 Task: In the Company benteler.com, Create email and send with subject: 'Welcome to a New Paradigm: Introducing Our Visionary Solution', and with mail content 'Good Evening._x000D_
Elevate your business to new heights. Our innovative solution is tailored to meet the unique needs of your industry, delivering exceptional results._x000D_
Thanks & Regards', attach the document: Terms_and_conditions.doc and insert image: visitingcard.jpg. Below Thanks & Regards, write Flickr and insert the URL: www.flickr.com. Mark checkbox to create task to follow up : In 2 weeks.  Enter or choose an email address of recipient's from company's contact and send.. Logged in from softage.5@softage.net
Action: Mouse moved to (85, 52)
Screenshot: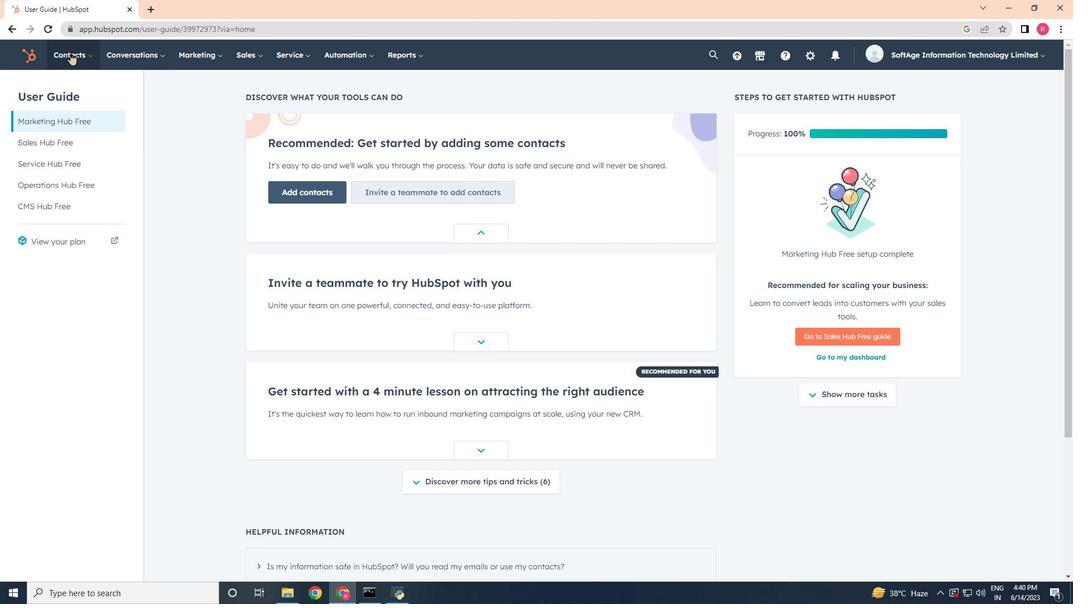 
Action: Mouse pressed left at (85, 52)
Screenshot: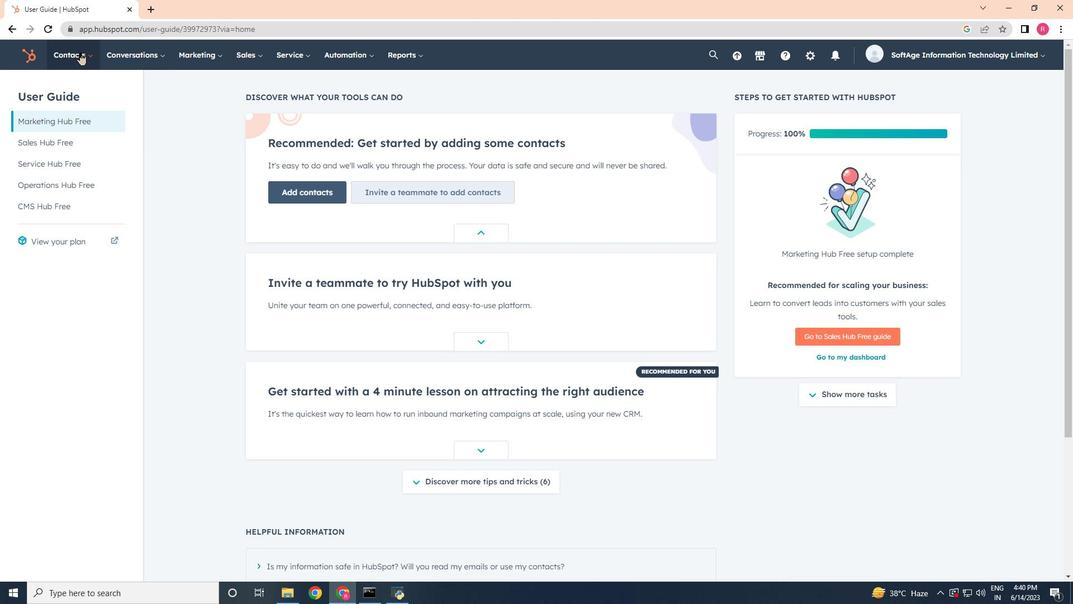 
Action: Mouse moved to (67, 104)
Screenshot: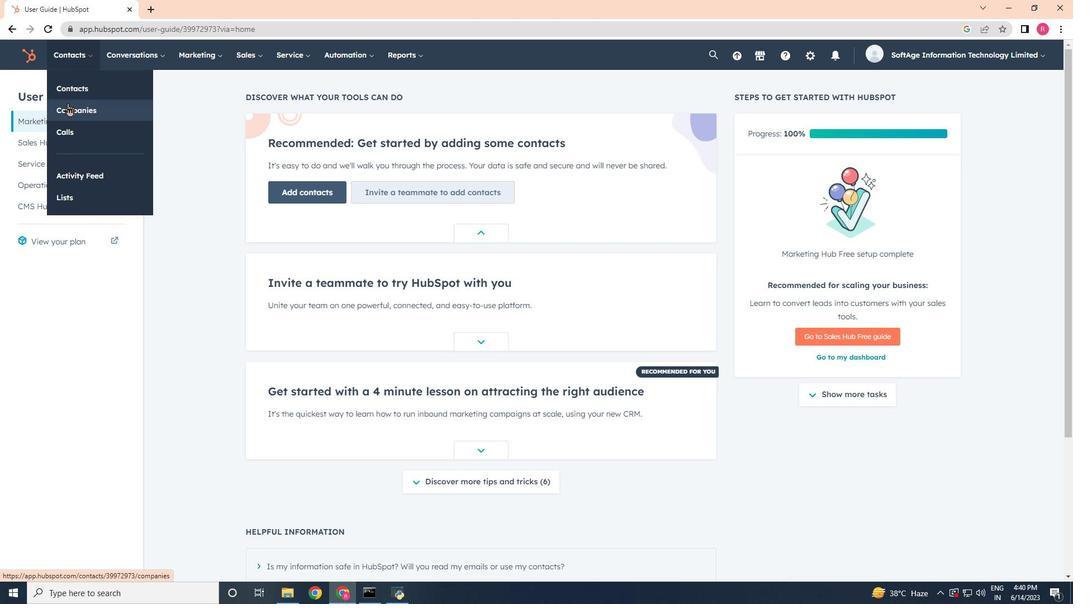 
Action: Mouse pressed left at (67, 104)
Screenshot: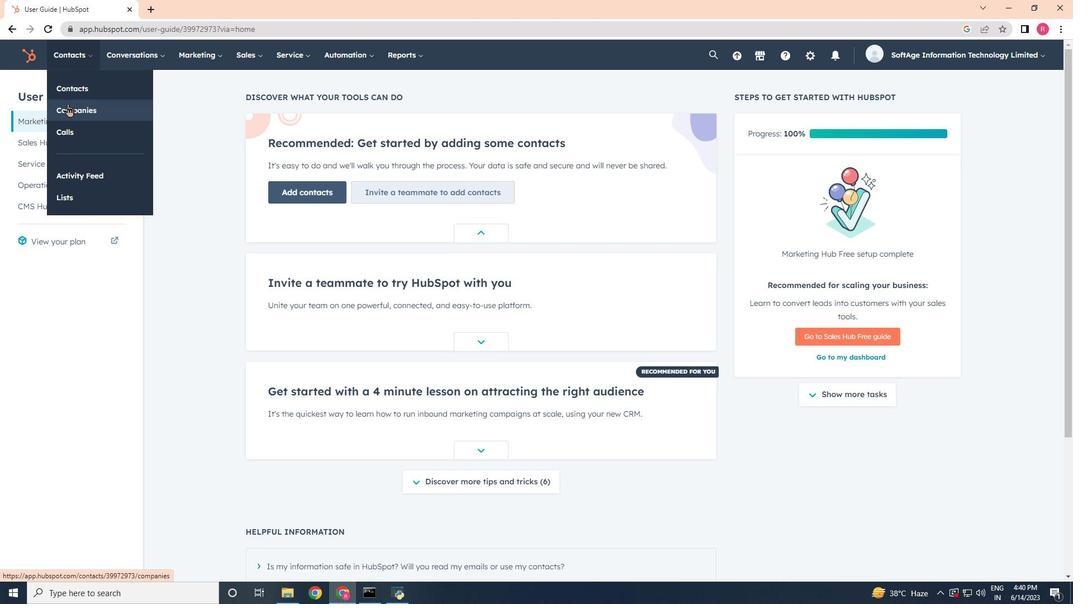 
Action: Mouse moved to (118, 182)
Screenshot: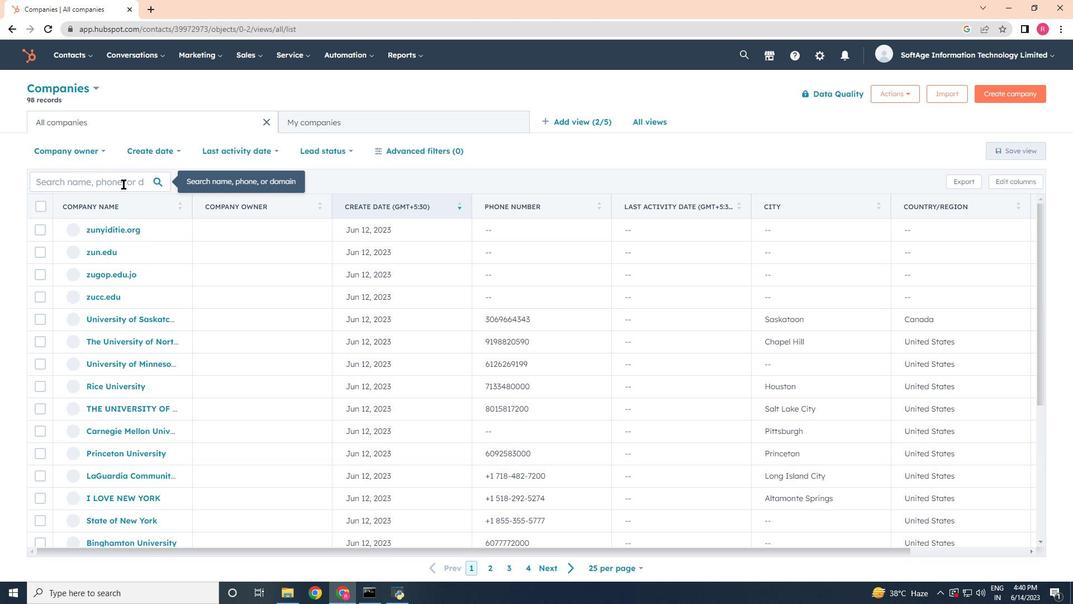 
Action: Mouse pressed left at (117, 183)
Screenshot: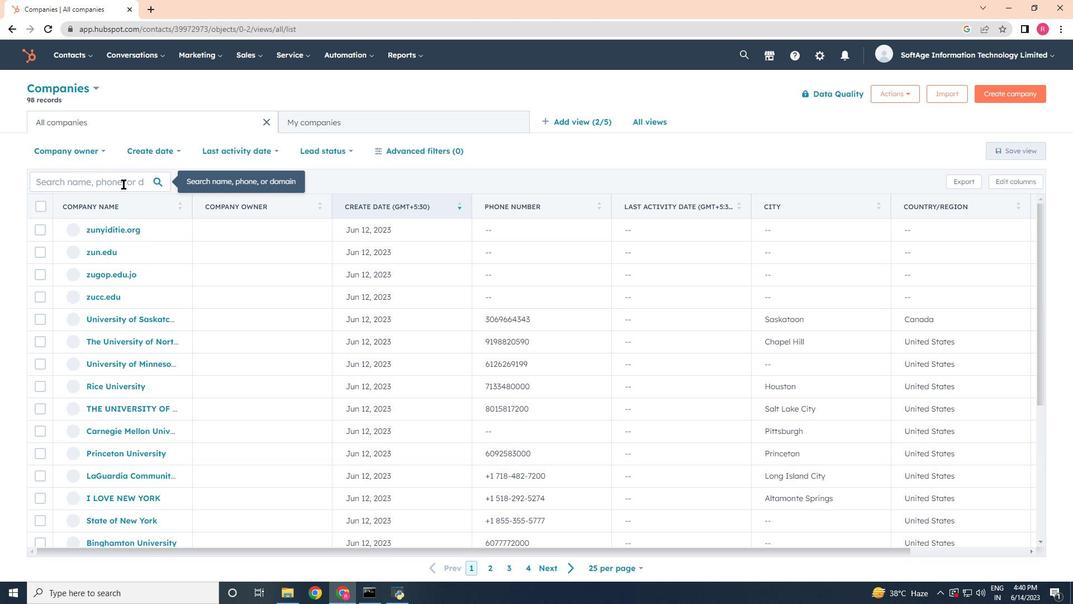 
Action: Mouse moved to (119, 181)
Screenshot: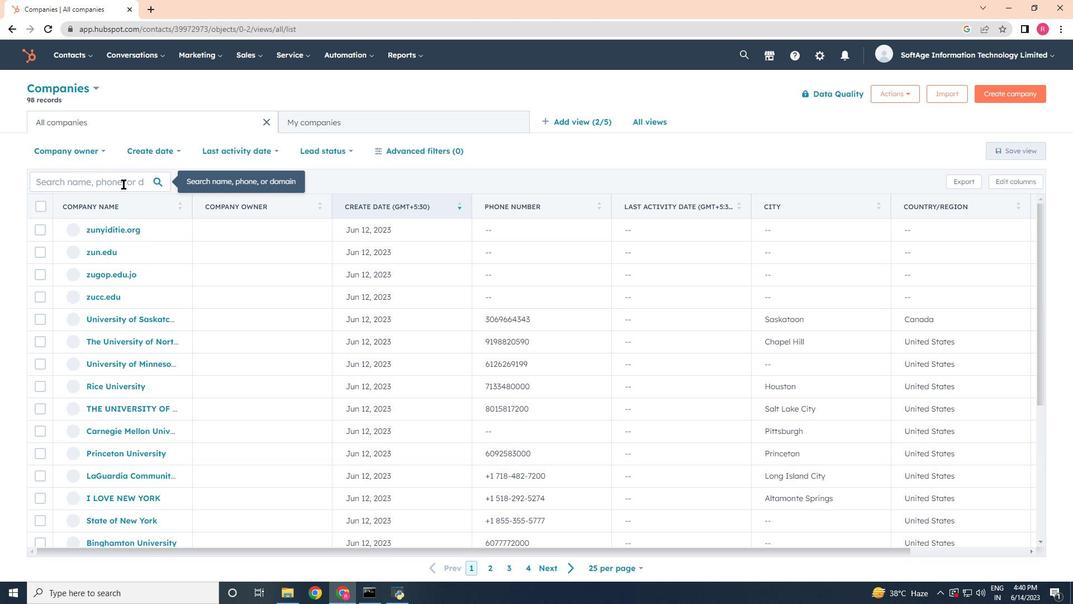 
Action: Key pressed bentr<Key.backspace>eler
Screenshot: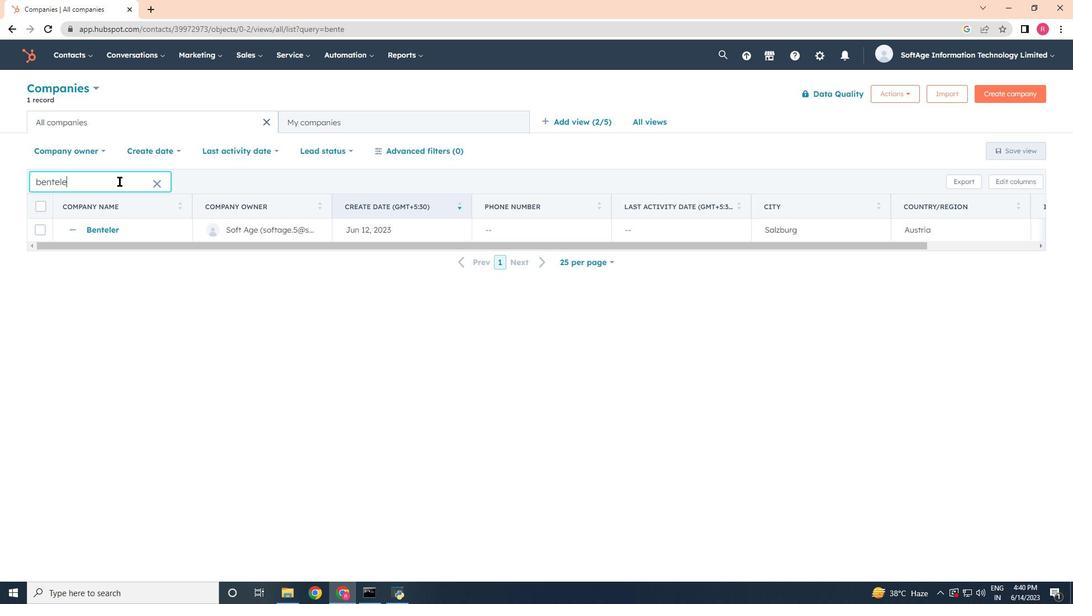 
Action: Mouse moved to (109, 227)
Screenshot: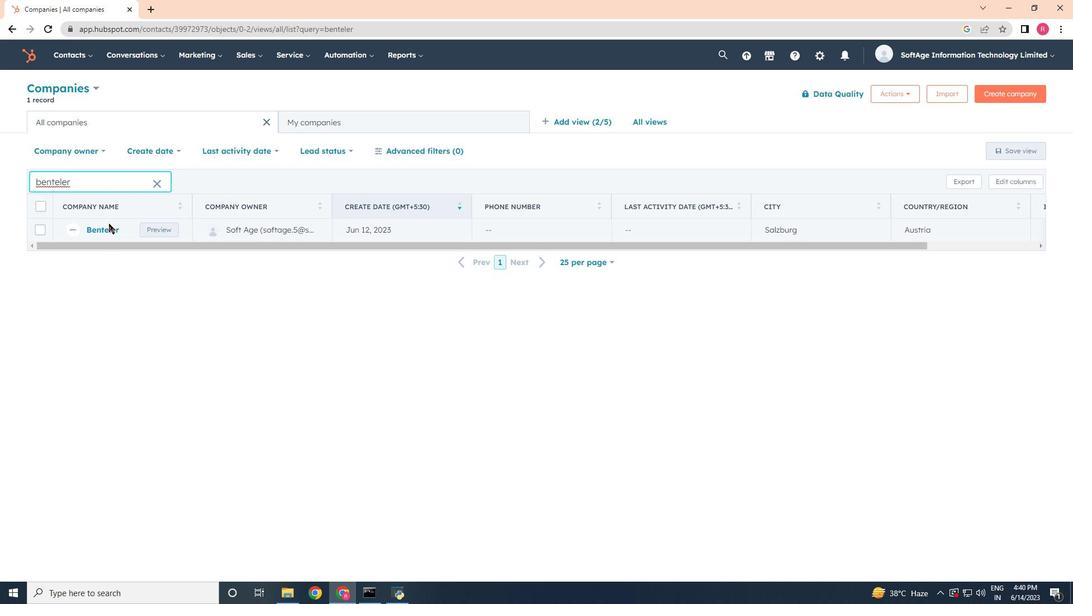
Action: Mouse pressed left at (109, 227)
Screenshot: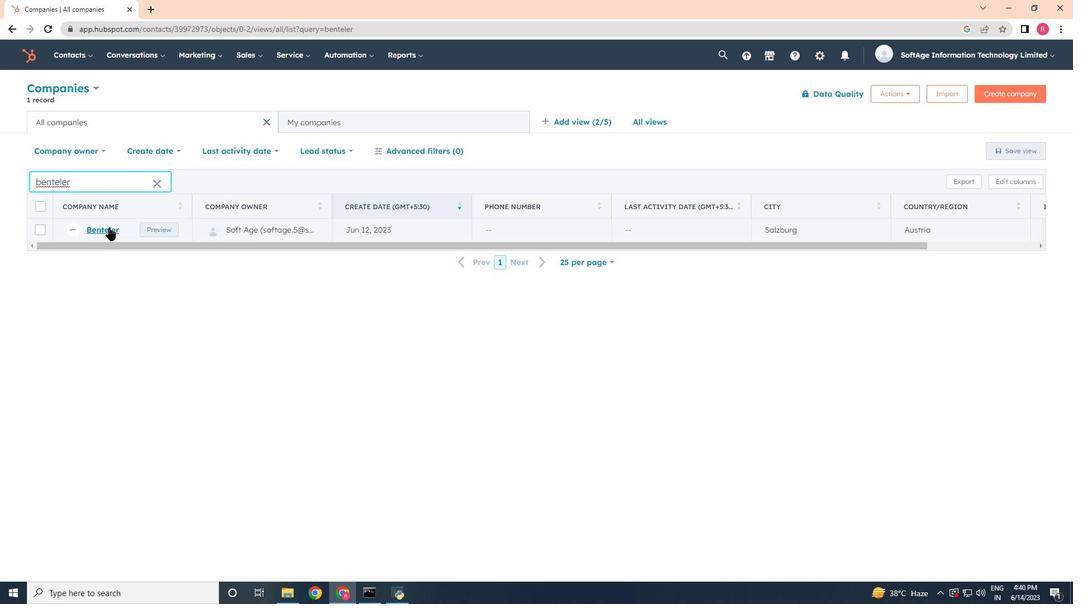 
Action: Mouse moved to (78, 187)
Screenshot: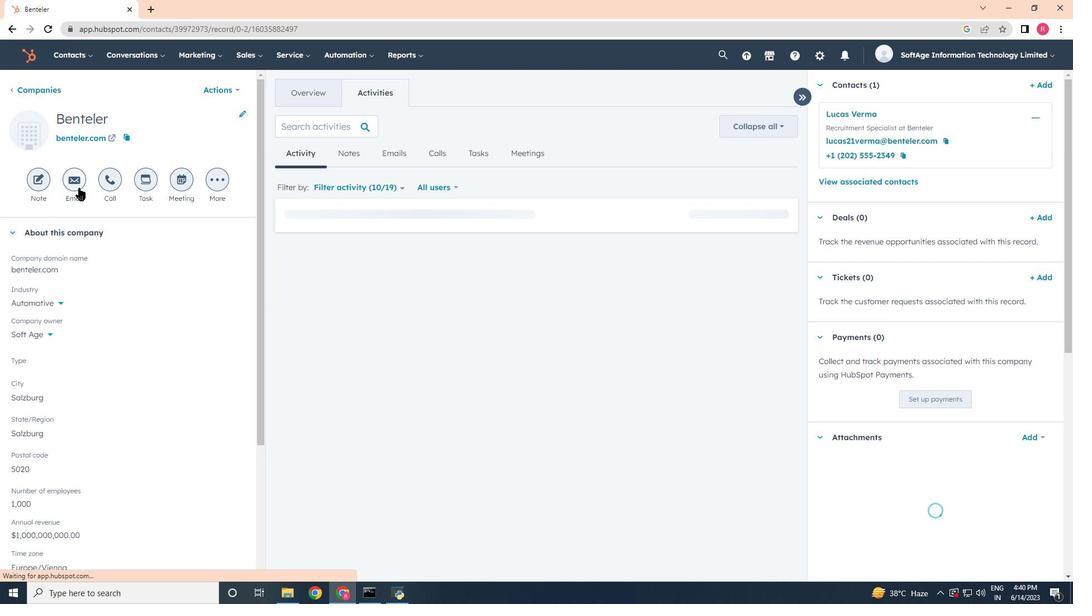 
Action: Mouse pressed left at (78, 187)
Screenshot: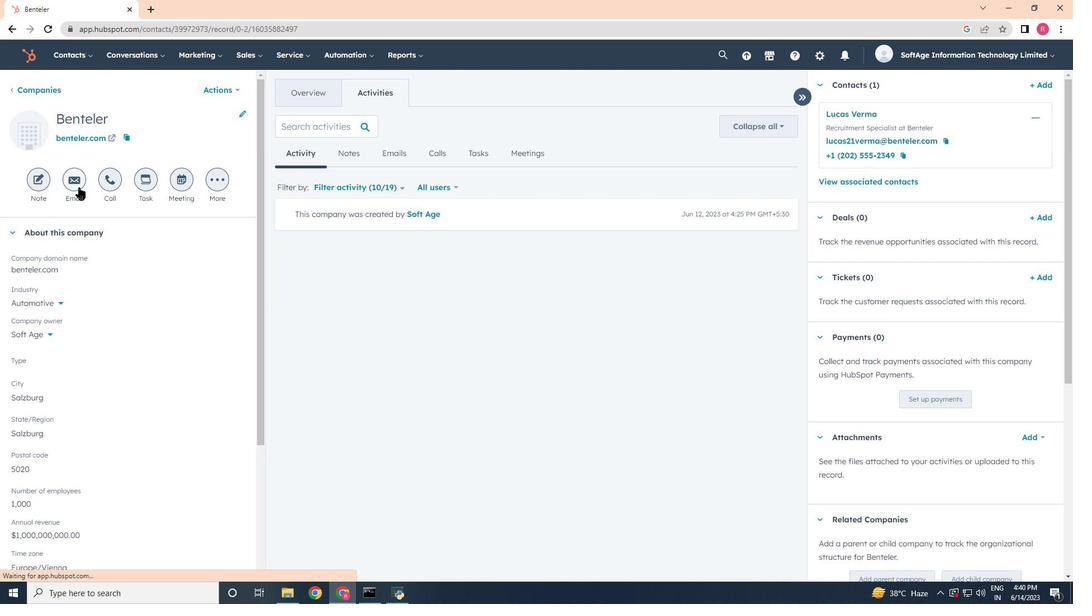 
Action: Mouse moved to (948, 275)
Screenshot: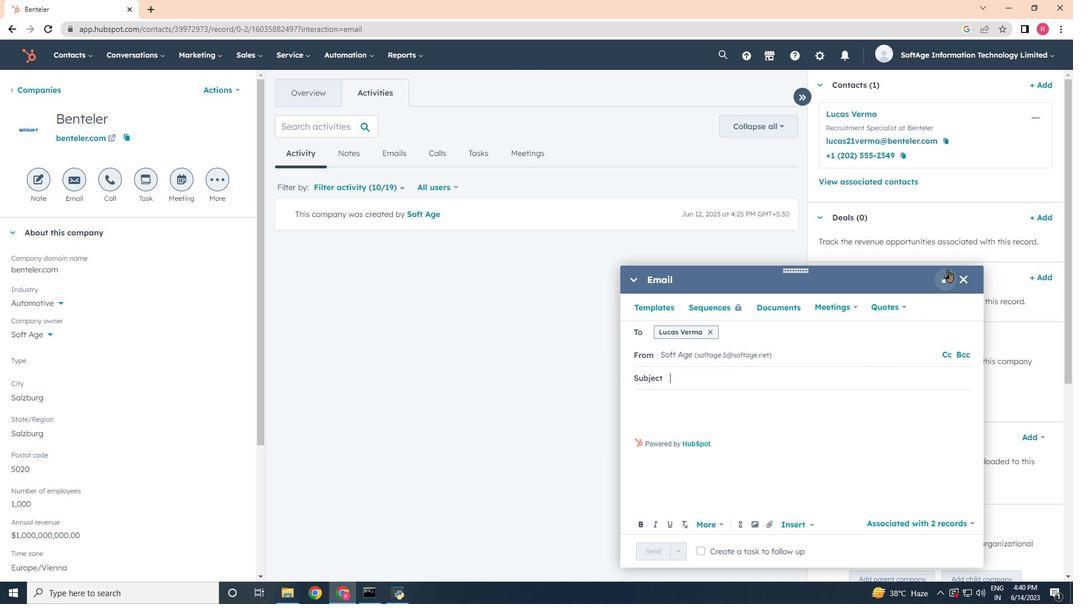 
Action: Mouse pressed left at (948, 275)
Screenshot: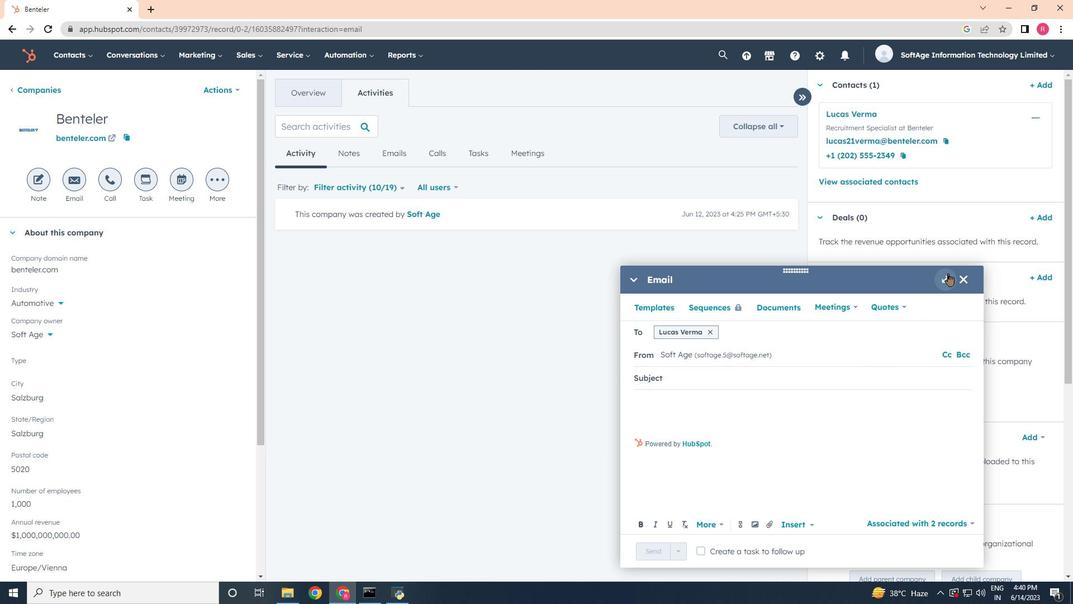 
Action: Mouse moved to (515, 311)
Screenshot: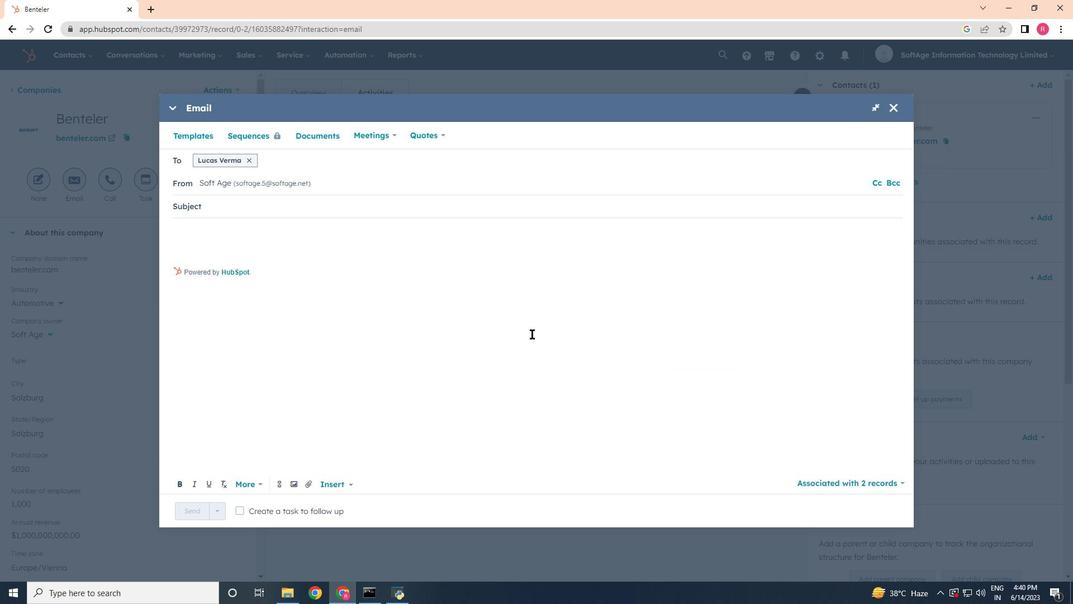 
Action: Key pressed <Key.shift>Welcome<Key.space>to<Key.space>a<Key.space><Key.shift>New<Key.space><Key.shift>Paradigm<Key.shift_r><Key.shift_r>:<Key.space><Key.shift>Introducing<Key.space><Key.shift>Our<Key.space><Key.shift>Visionary<Key.space><Key.shift>Solution<Key.space>
Screenshot: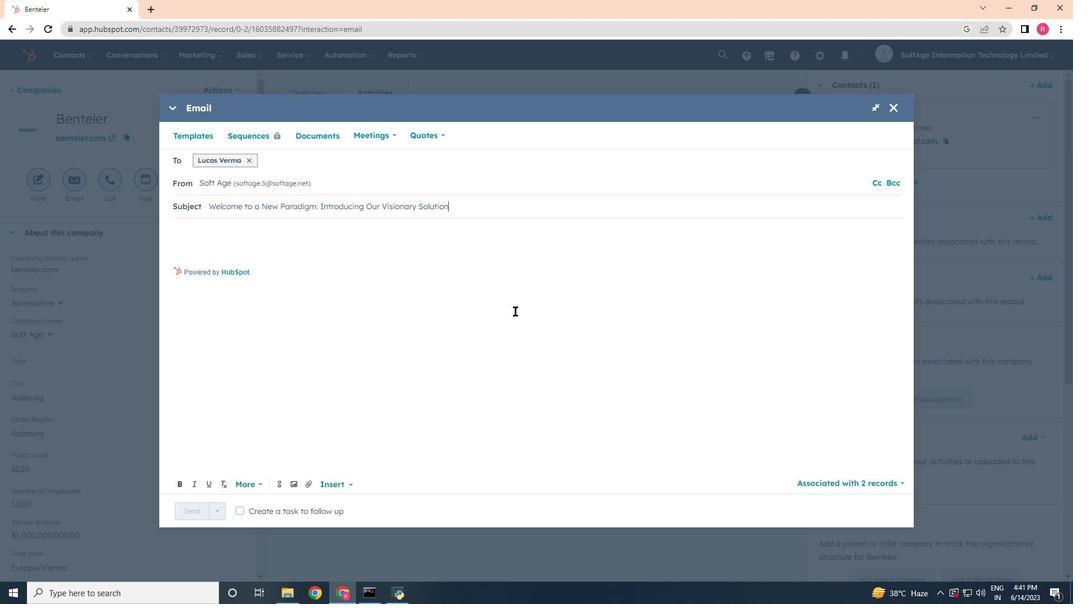 
Action: Mouse moved to (240, 250)
Screenshot: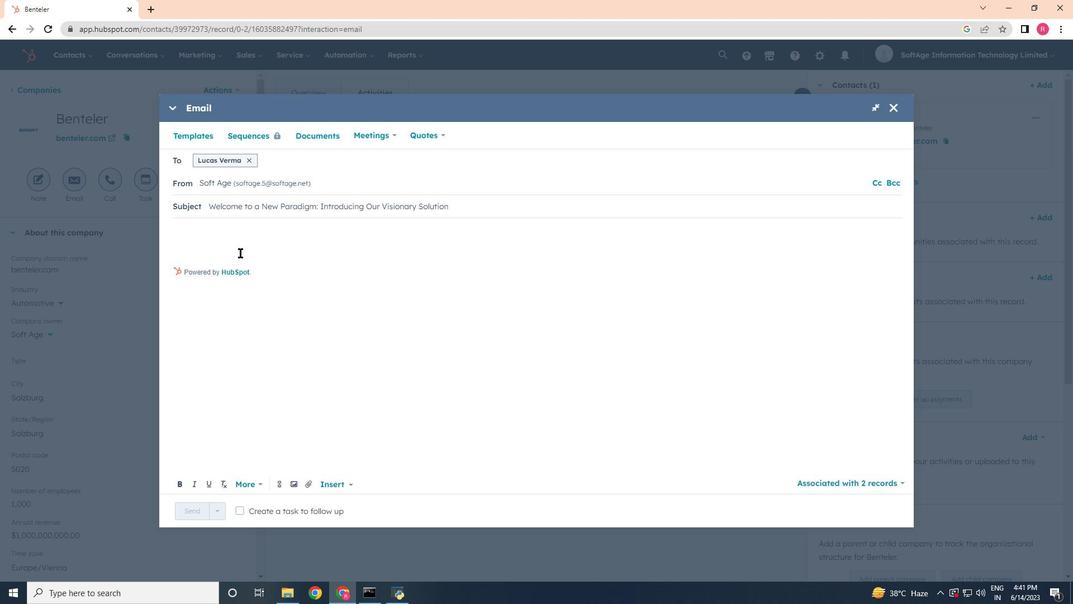 
Action: Mouse pressed left at (240, 250)
Screenshot: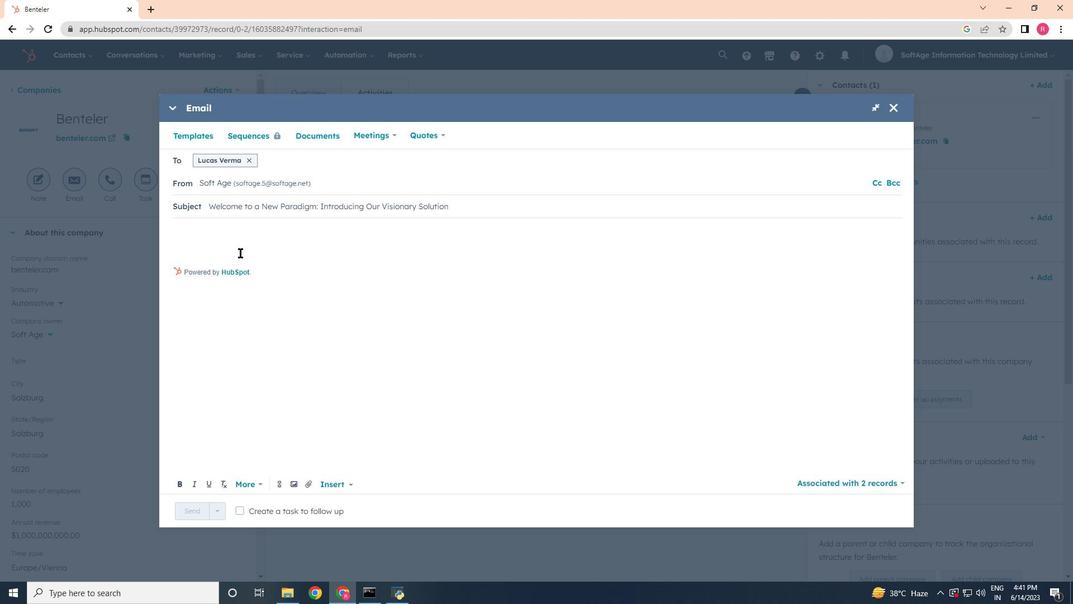 
Action: Key pressed <Key.backspace><Key.backspace><Key.shift>Good<Key.space><Key.shift><Key.shift><Key.shift><Key.shift><Key.shift><Key.shift><Key.shift><Key.shift><Key.shift><Key.shift><Key.shift><Key.shift><Key.shift><Key.shift><Key.shift><Key.shift><Key.shift><Key.shift><Key.shift>Evening<Key.space><Key.backspace>.<Key.enter><Key.enter><Key.shift><Key.shift><Key.shift><Key.shift><Key.shift><Key.shift><Key.shift><Key.shift><Key.shift><Key.shift><Key.shift><Key.shift>Elevate<Key.space>your<Key.space>business<Key.space>to<Key.space>ne<Key.space><Key.backspace>w<Key.space>heignts<Key.space><Key.backspace><Key.backspace><Key.backspace><Key.backspace><Key.backspace>ghts.<Key.space><Key.shift>Our<Key.space>innovative<Key.space>solution<Key.space>is<Key.space>tailored<Key.space>to<Key.space>meet<Key.space>the<Key.space>unique<Key.space>needs<Key.space>of<Key.space>your<Key.space>industry,<Key.space><Key.shift><Key.shift><Key.shift><Key.shift><Key.shift><Key.shift><Key.shift><Key.shift>D<Key.backspace>delivering<Key.space>exceptional<Key.space>result<Key.space><Key.backspace>s.\\<Key.backspace><Key.backspace><Key.backspace>.<Key.enter><Key.enter><Key.shift>Thanks<Key.space><Key.shift><Key.shift><Key.shift><Key.shift><Key.shift><Key.shift><Key.shift><Key.shift><Key.shift><Key.shift><Key.shift><Key.shift><Key.shift><Key.shift><Key.shift><Key.shift><Key.shift><Key.shift>&<Key.space><Key.shift>Regards,<Key.enter>
Screenshot: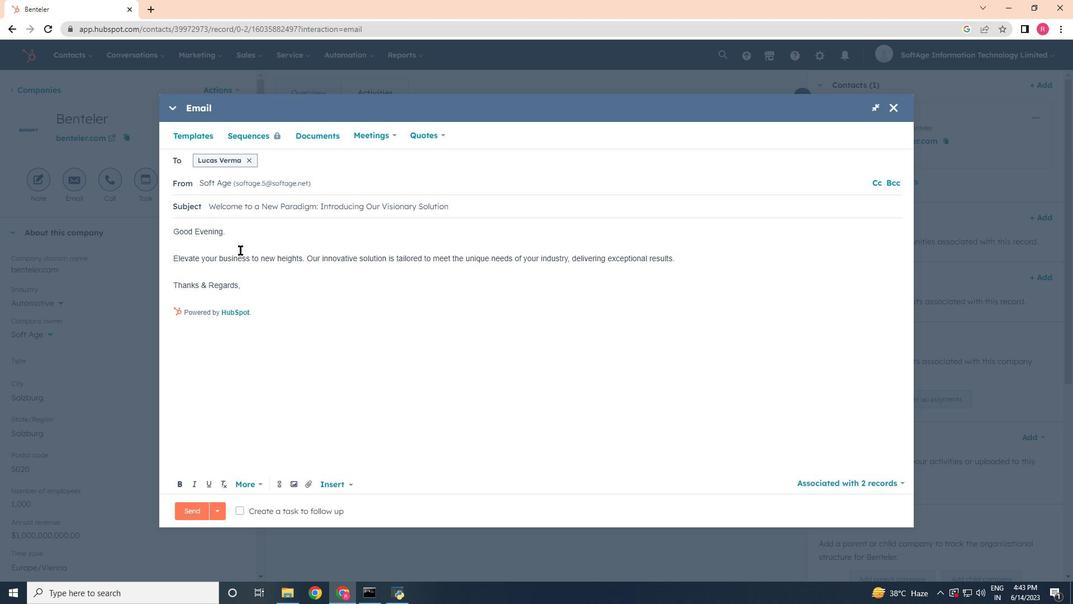 
Action: Mouse moved to (307, 480)
Screenshot: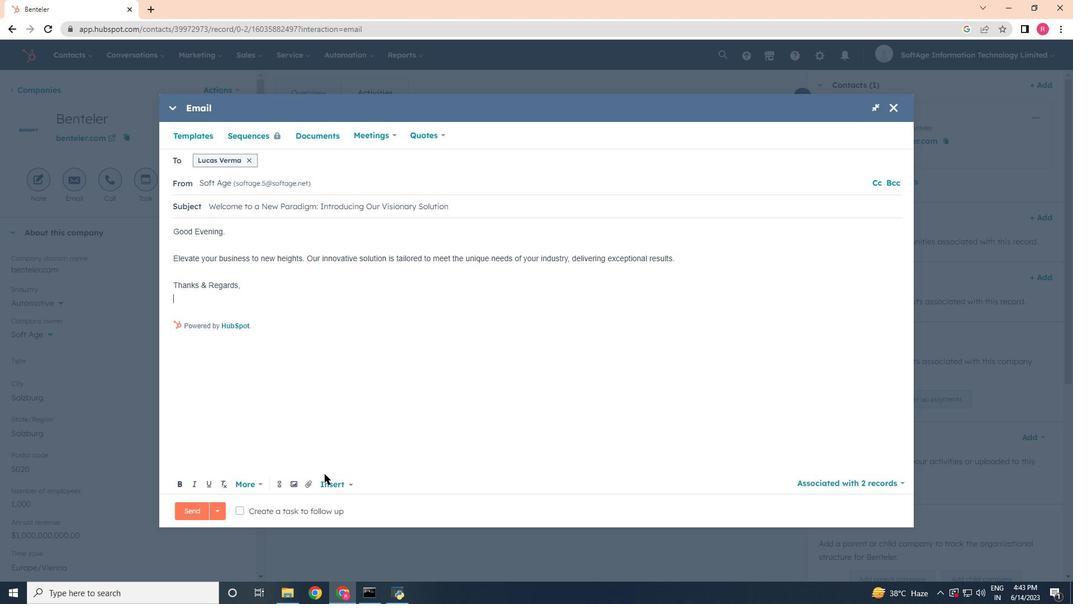 
Action: Mouse pressed left at (307, 480)
Screenshot: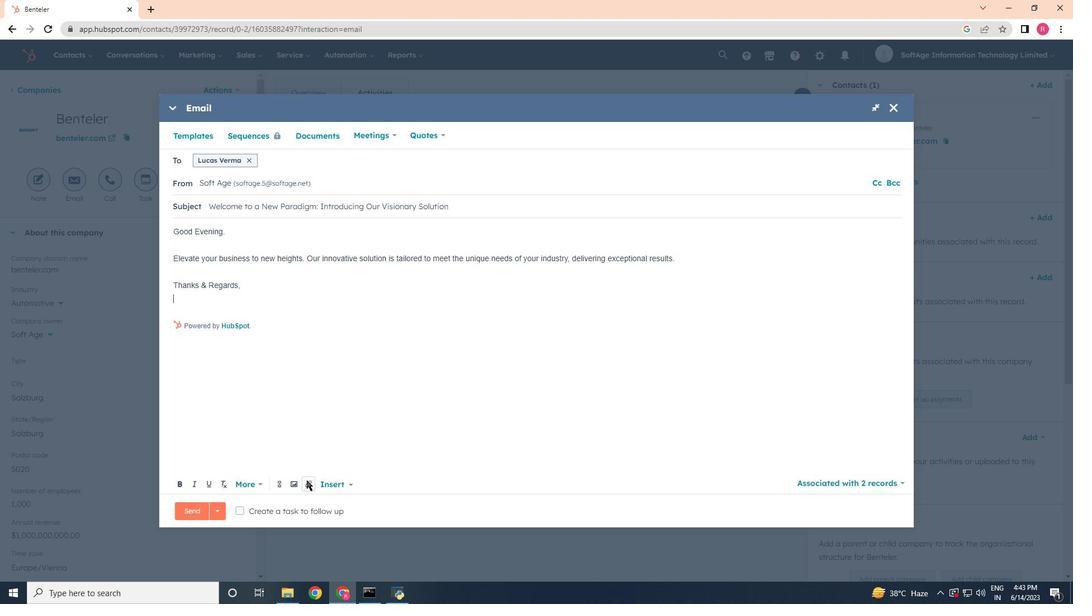 
Action: Mouse moved to (337, 452)
Screenshot: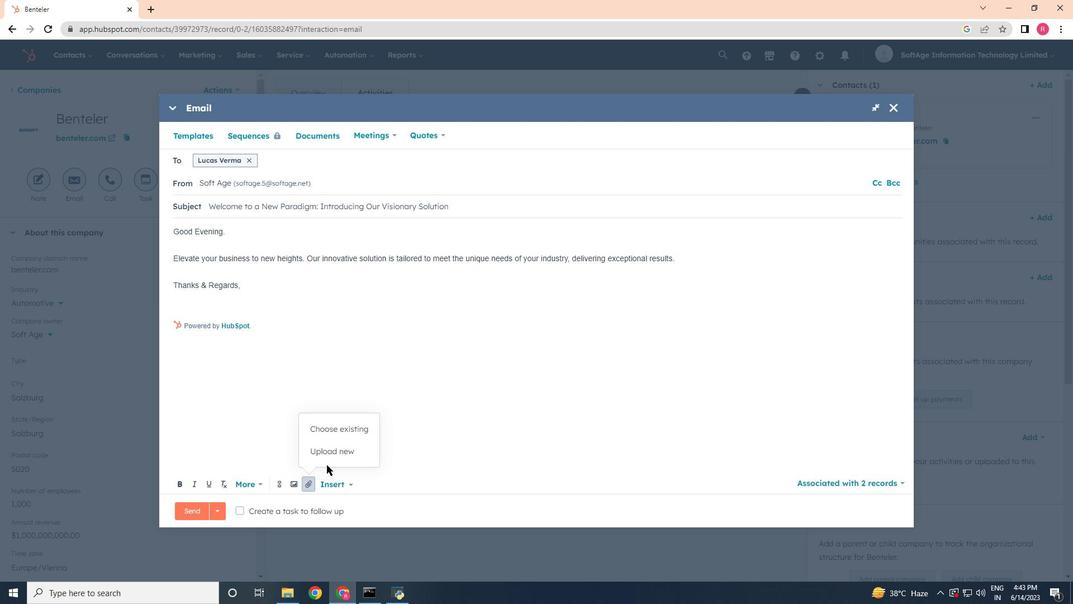 
Action: Mouse pressed left at (337, 452)
Screenshot: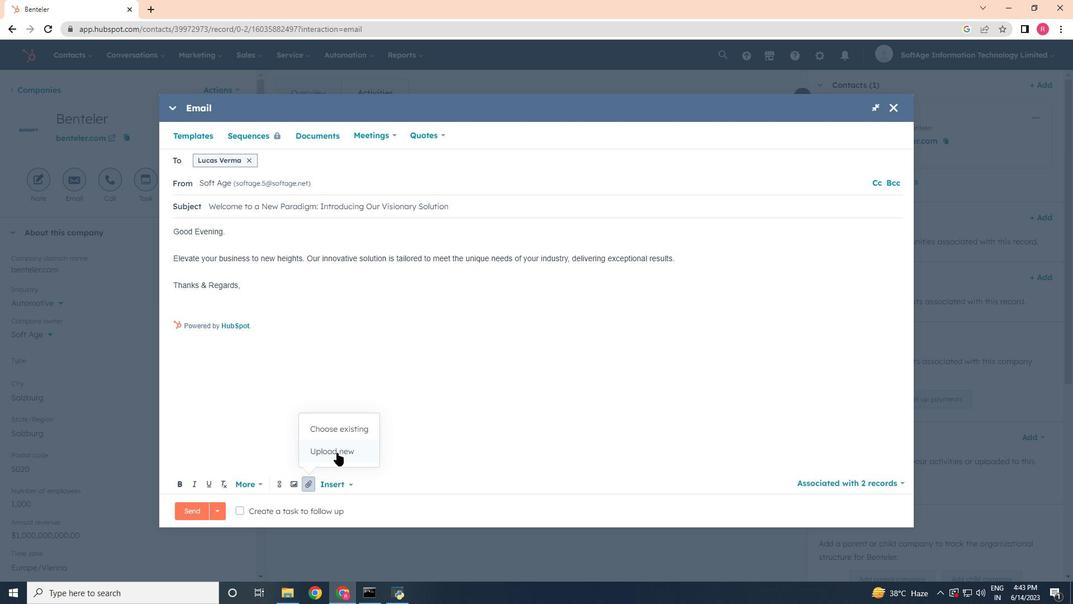 
Action: Mouse moved to (192, 199)
Screenshot: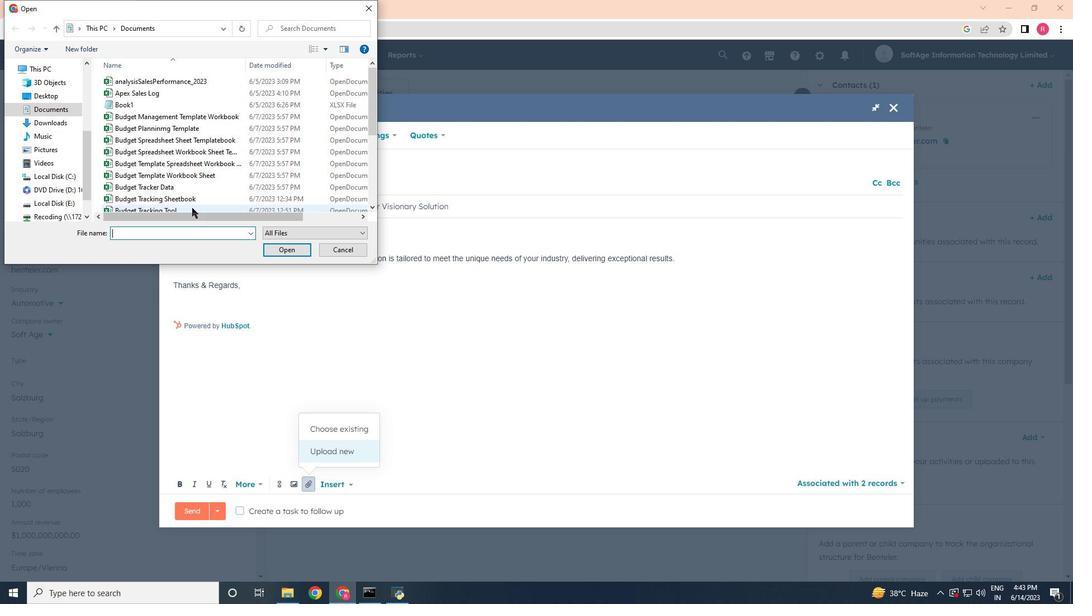 
Action: Mouse scrolled (192, 198) with delta (0, 0)
Screenshot: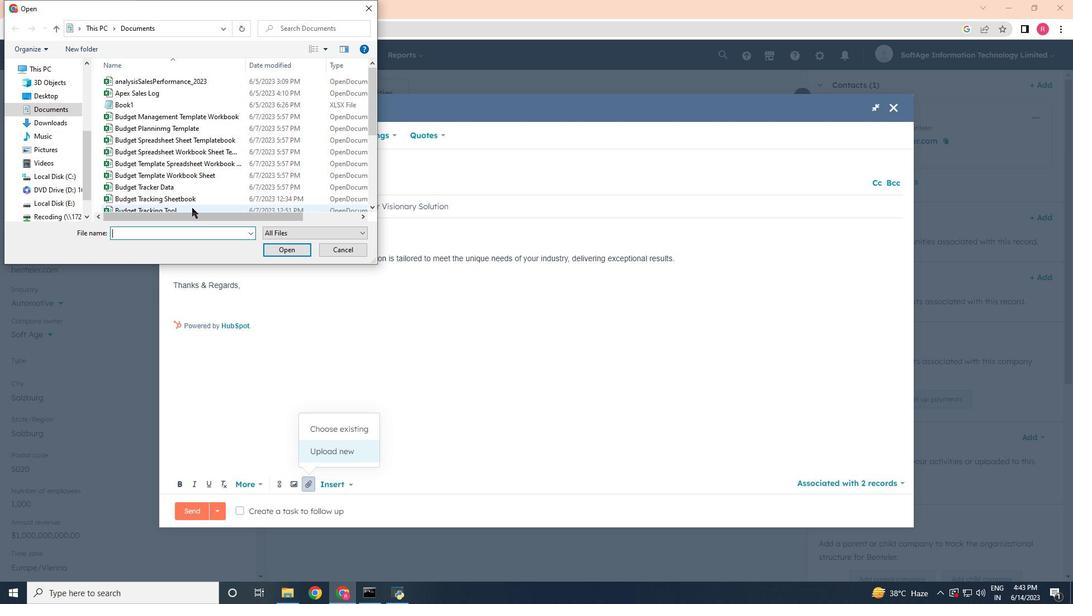 
Action: Mouse scrolled (192, 199) with delta (0, 0)
Screenshot: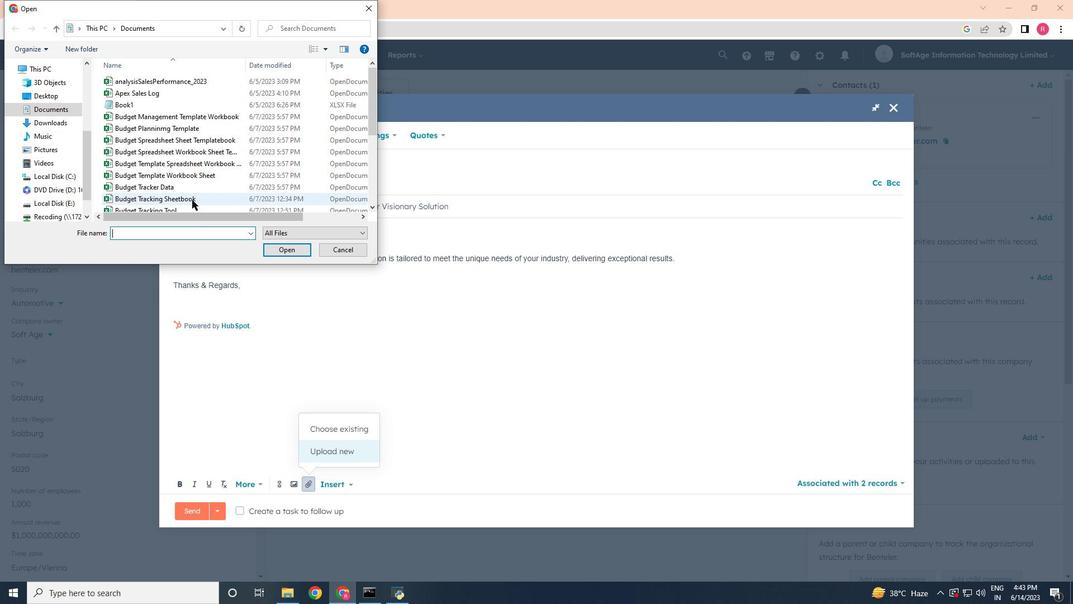 
Action: Mouse scrolled (192, 198) with delta (0, 0)
Screenshot: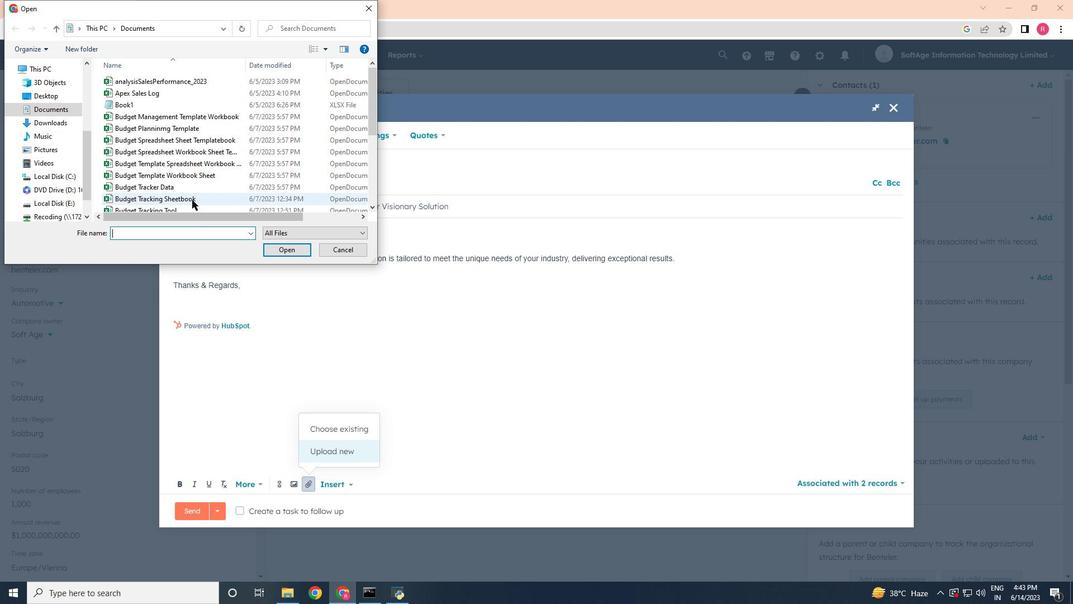 
Action: Mouse moved to (192, 198)
Screenshot: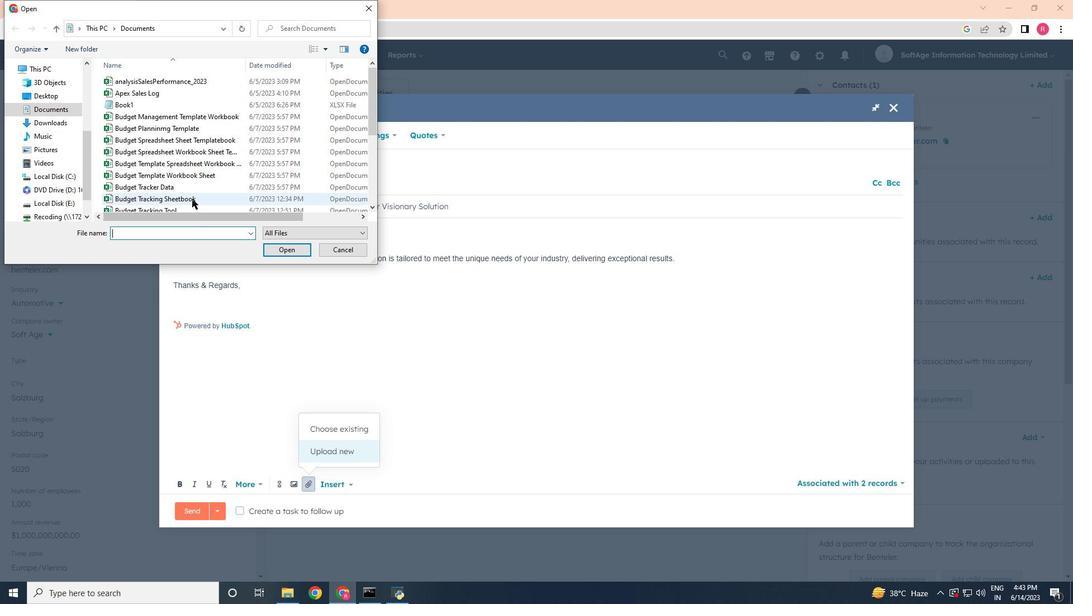 
Action: Mouse scrolled (192, 197) with delta (0, 0)
Screenshot: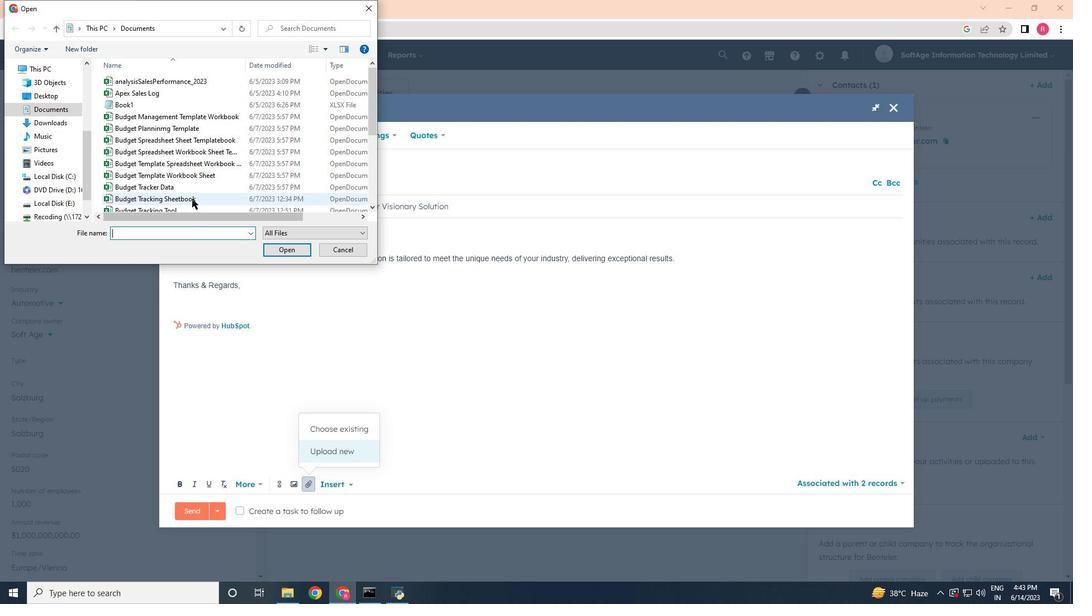 
Action: Mouse scrolled (192, 197) with delta (0, 0)
Screenshot: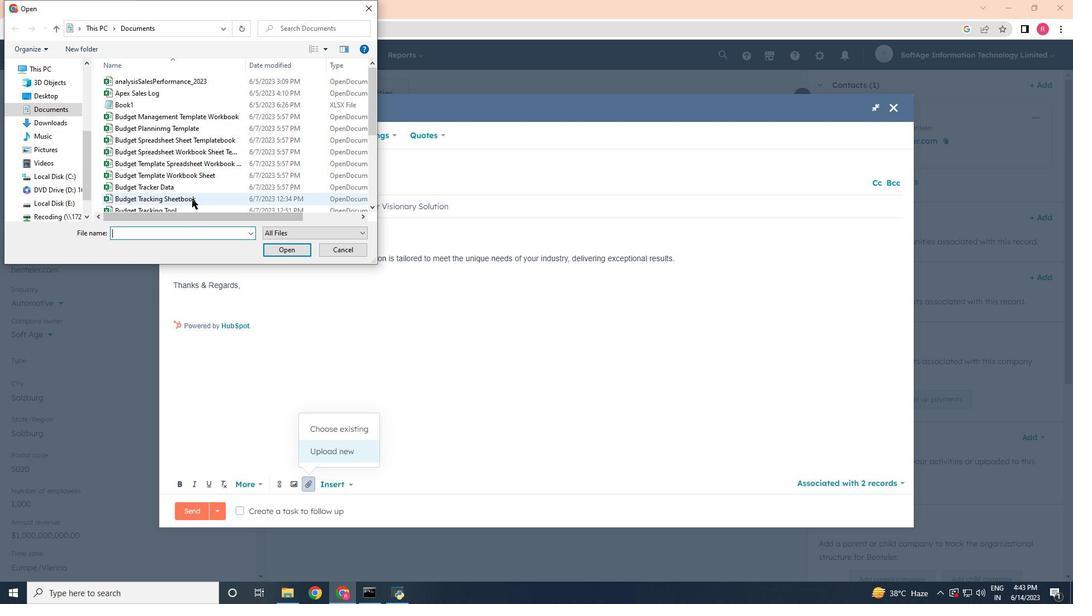 
Action: Mouse moved to (190, 198)
Screenshot: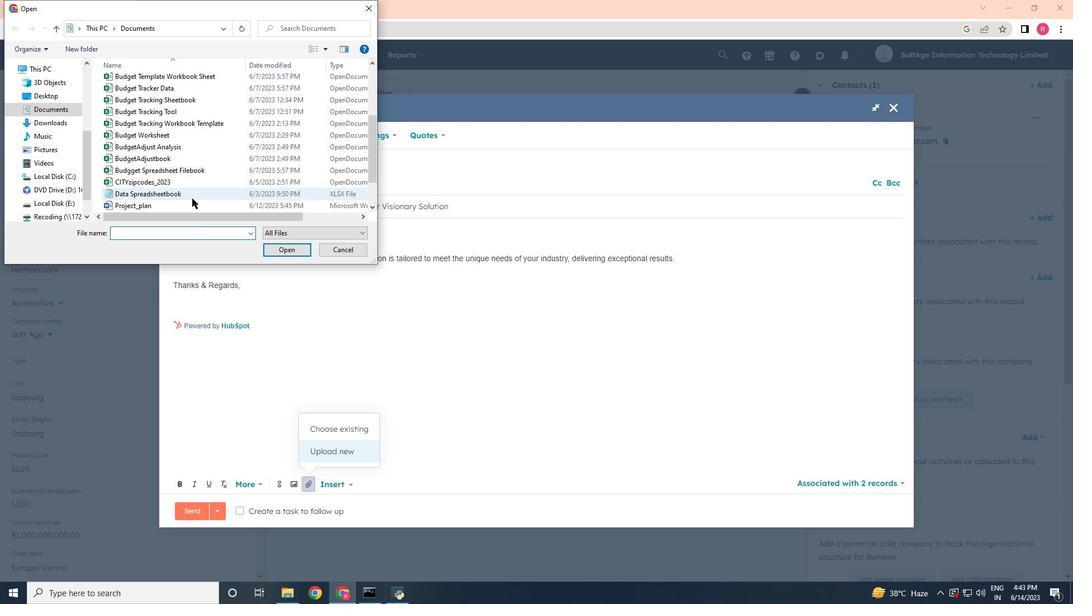 
Action: Mouse scrolled (190, 197) with delta (0, 0)
Screenshot: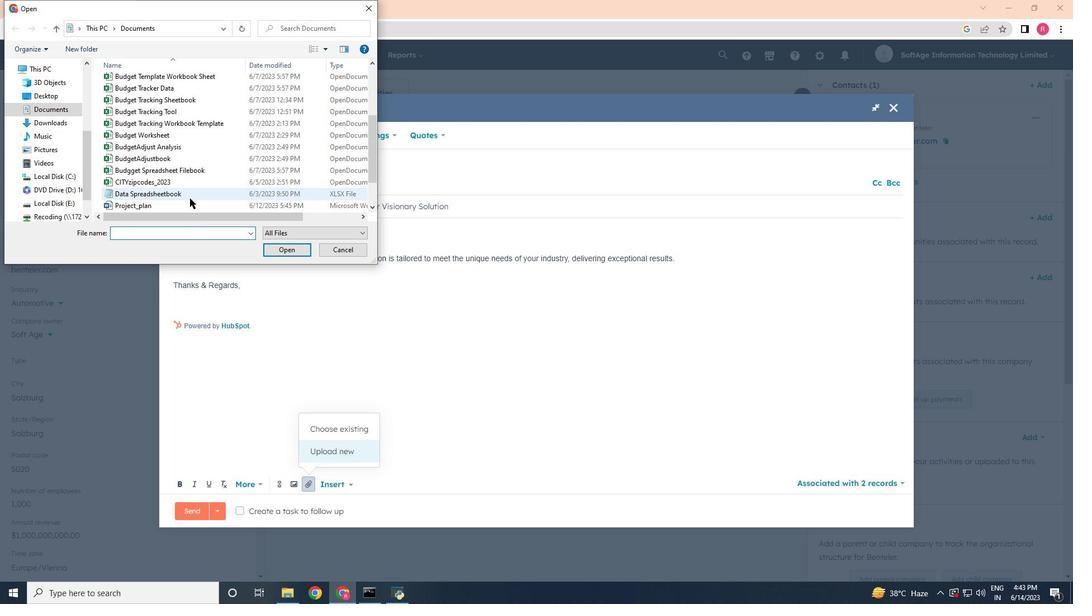 
Action: Mouse scrolled (190, 197) with delta (0, 0)
Screenshot: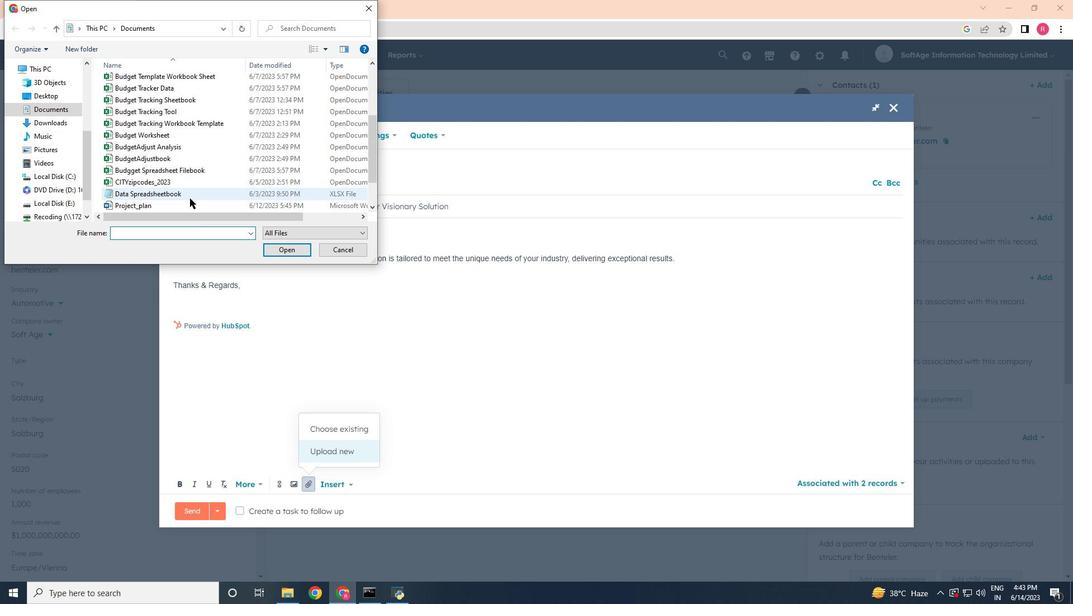 
Action: Mouse scrolled (190, 197) with delta (0, 0)
Screenshot: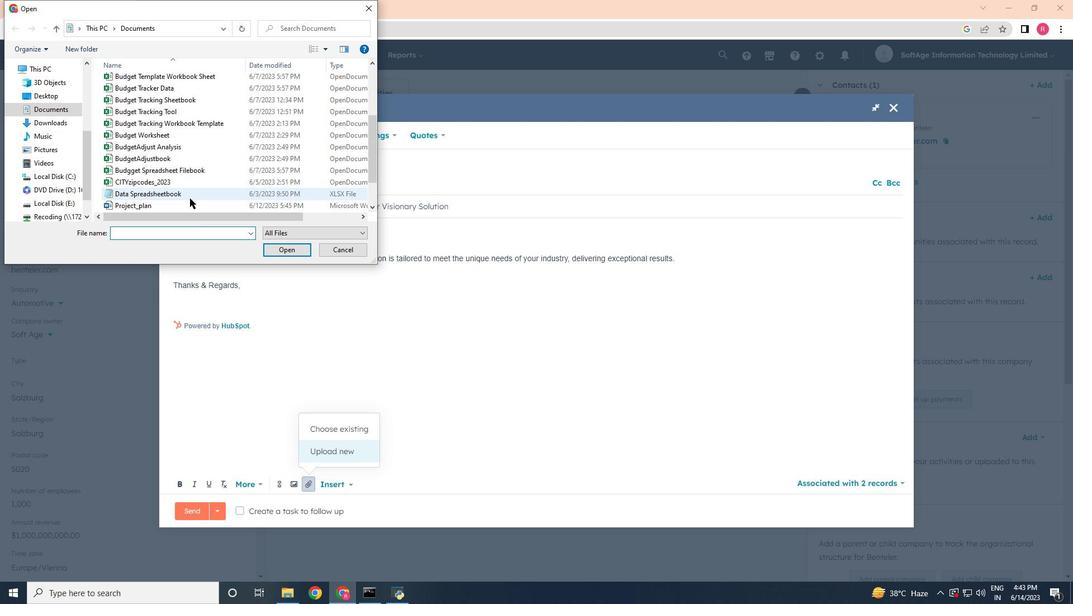 
Action: Mouse scrolled (190, 197) with delta (0, 0)
Screenshot: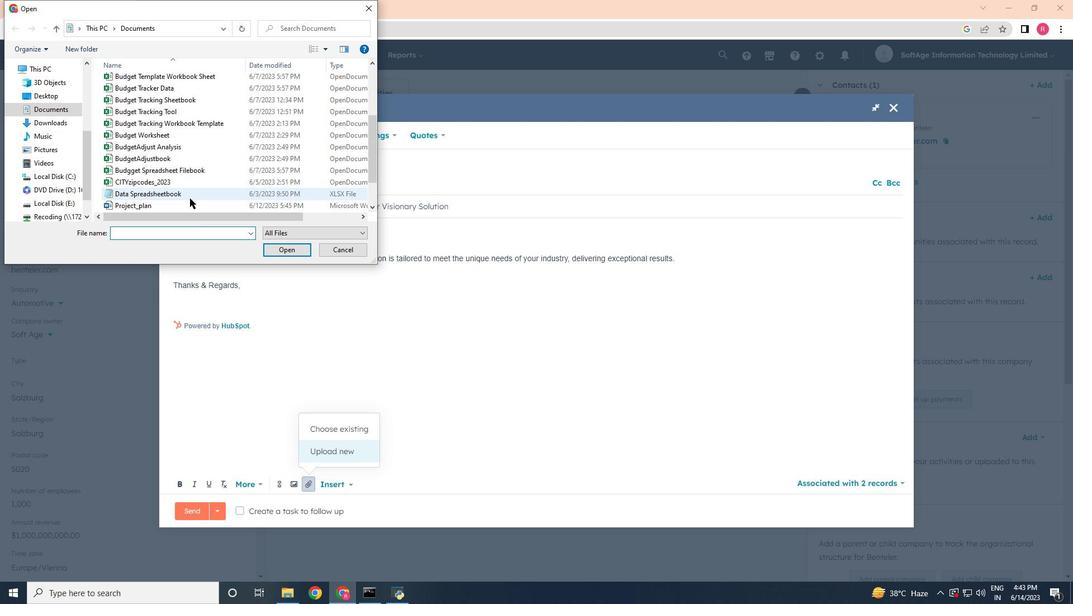 
Action: Mouse moved to (187, 198)
Screenshot: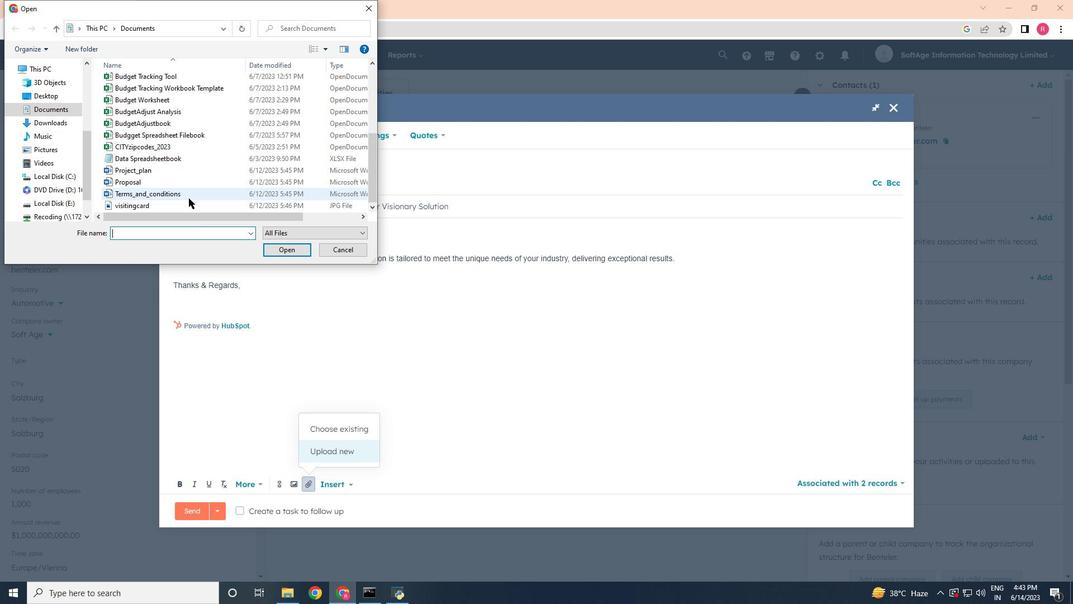 
Action: Mouse pressed left at (187, 198)
Screenshot: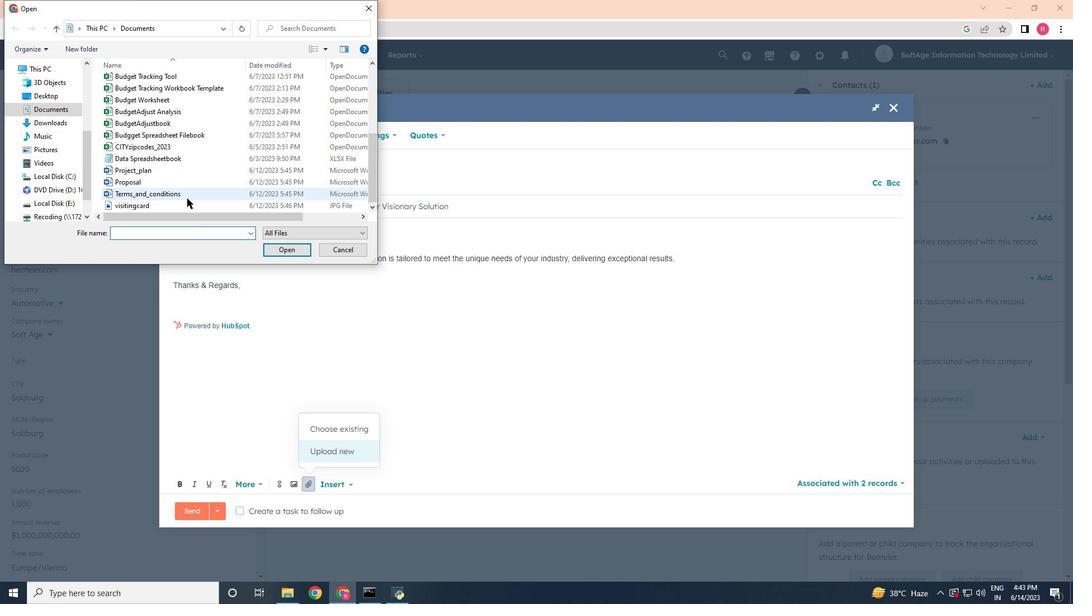 
Action: Mouse moved to (288, 250)
Screenshot: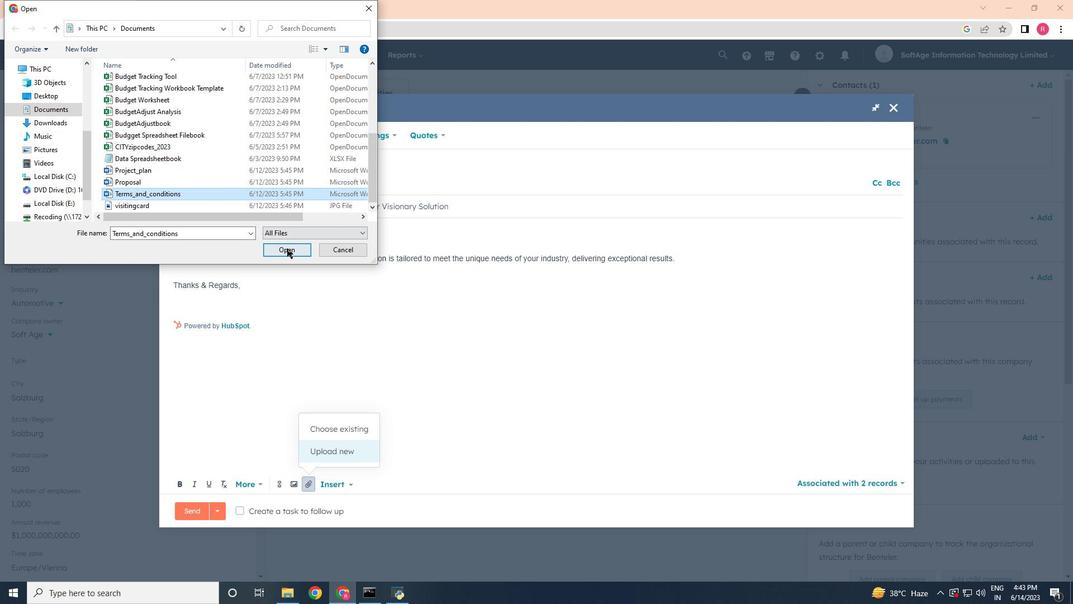 
Action: Mouse pressed left at (288, 250)
Screenshot: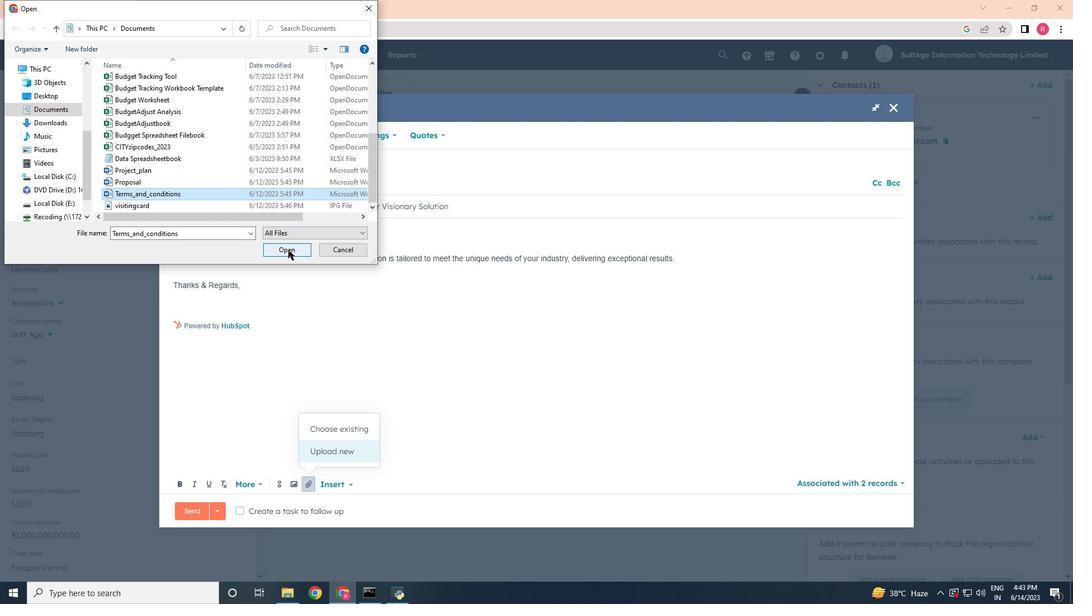 
Action: Mouse moved to (293, 455)
Screenshot: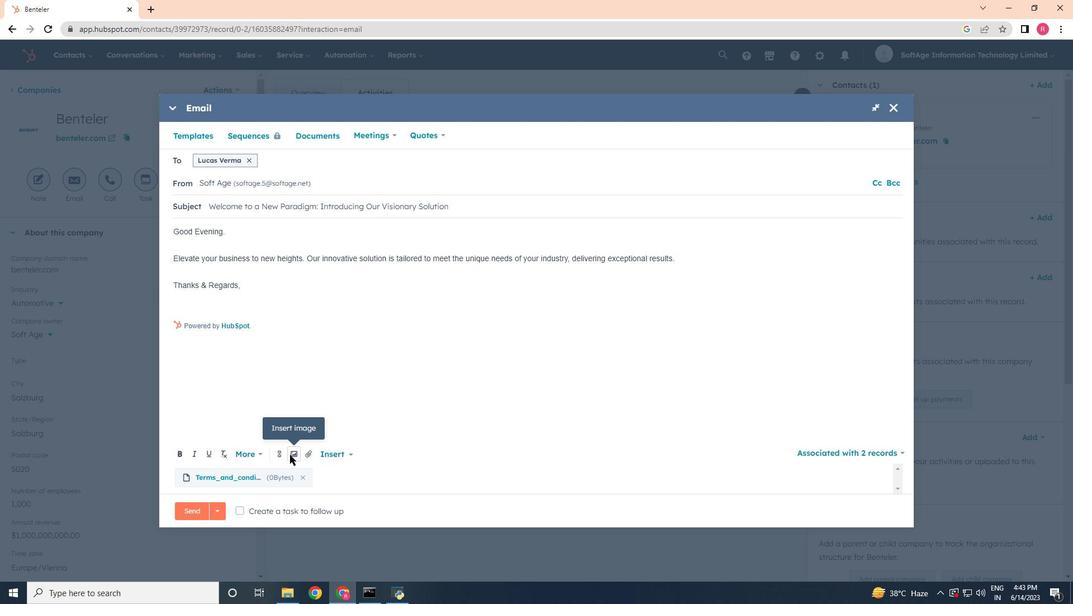 
Action: Mouse pressed left at (293, 455)
Screenshot: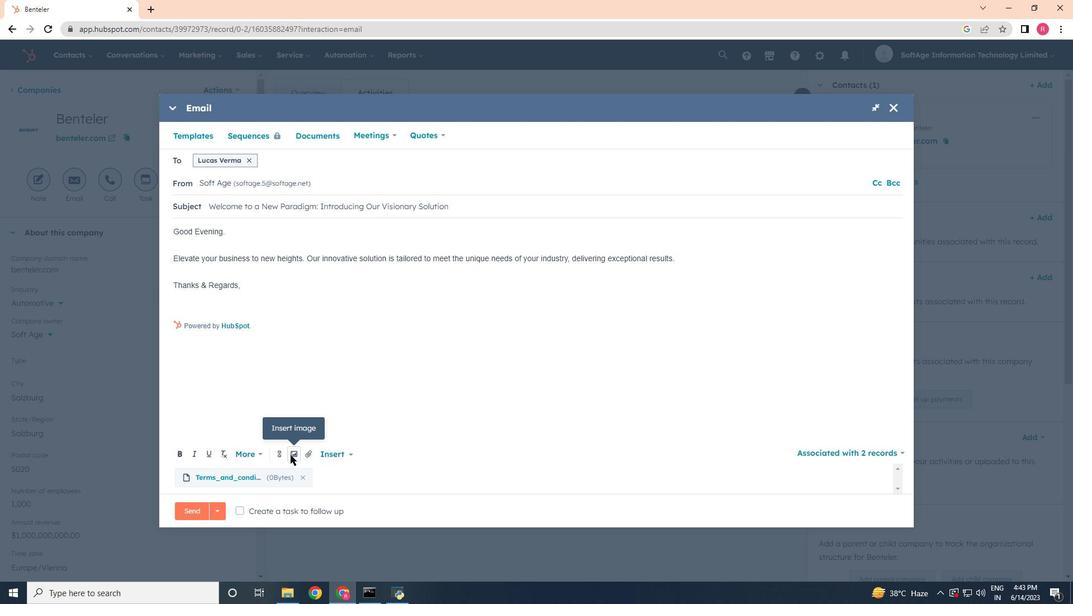 
Action: Mouse moved to (293, 430)
Screenshot: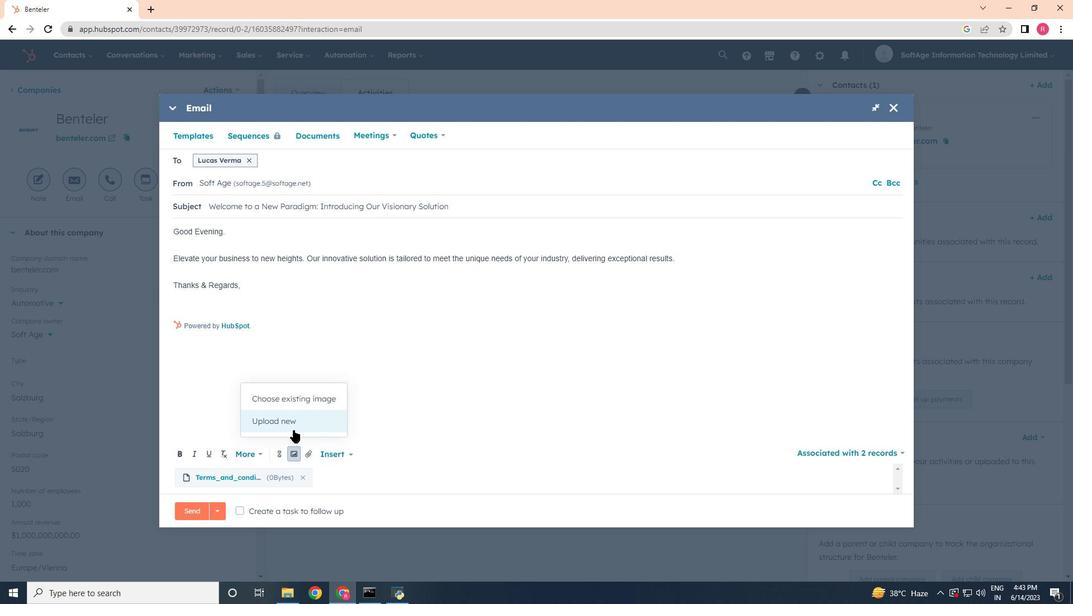 
Action: Mouse pressed left at (293, 430)
Screenshot: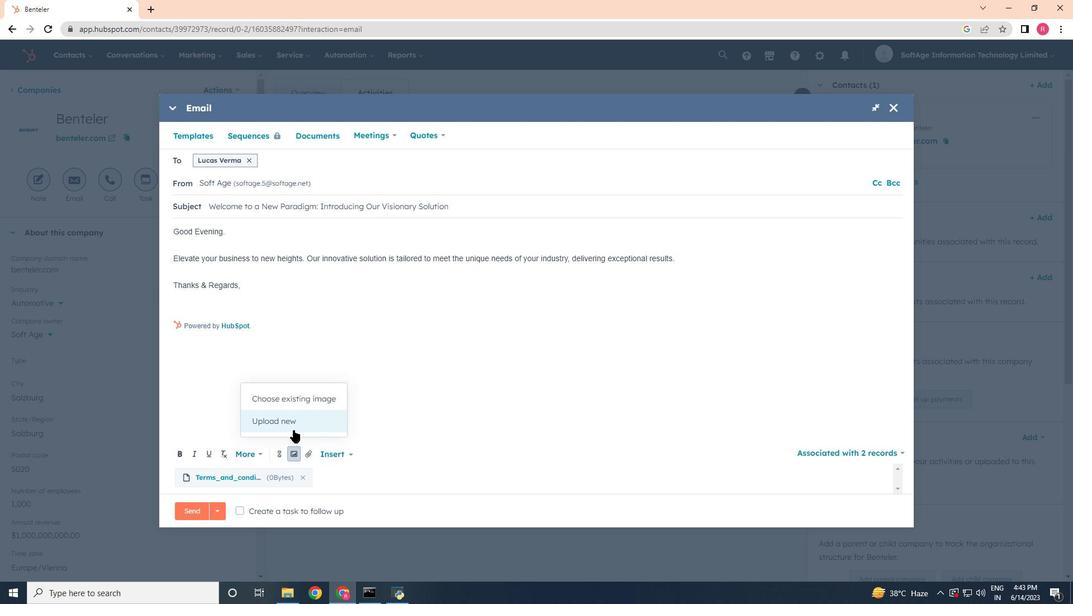 
Action: Mouse moved to (126, 88)
Screenshot: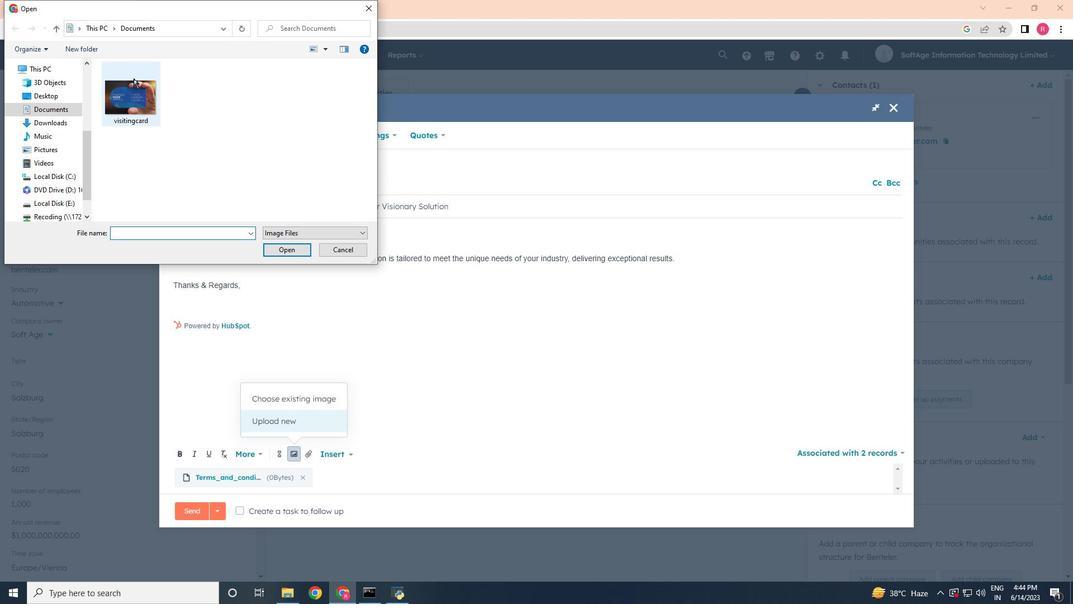 
Action: Mouse pressed left at (126, 88)
Screenshot: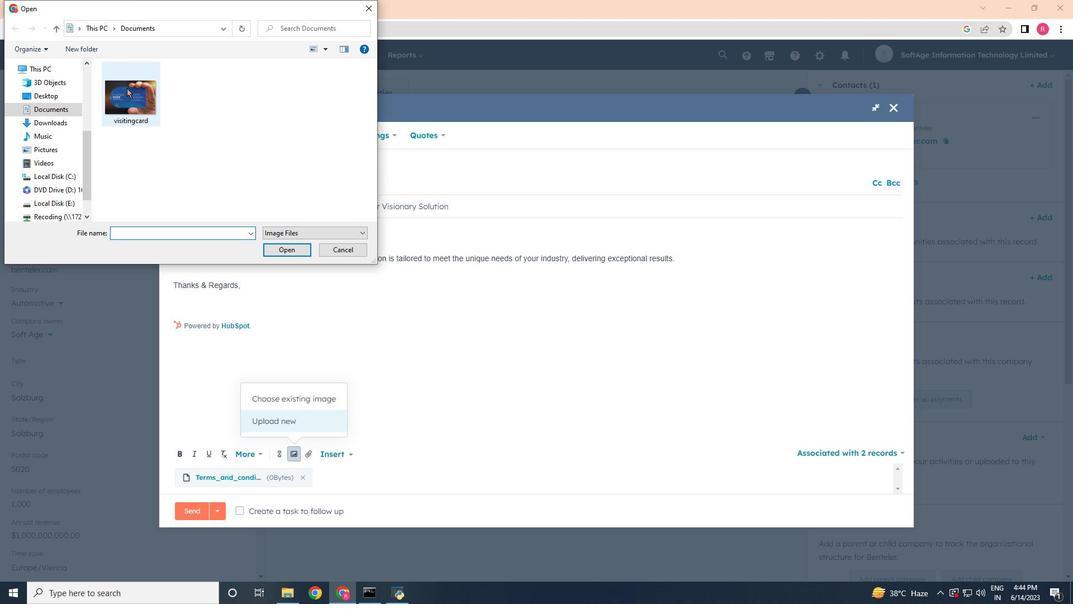 
Action: Mouse moved to (277, 251)
Screenshot: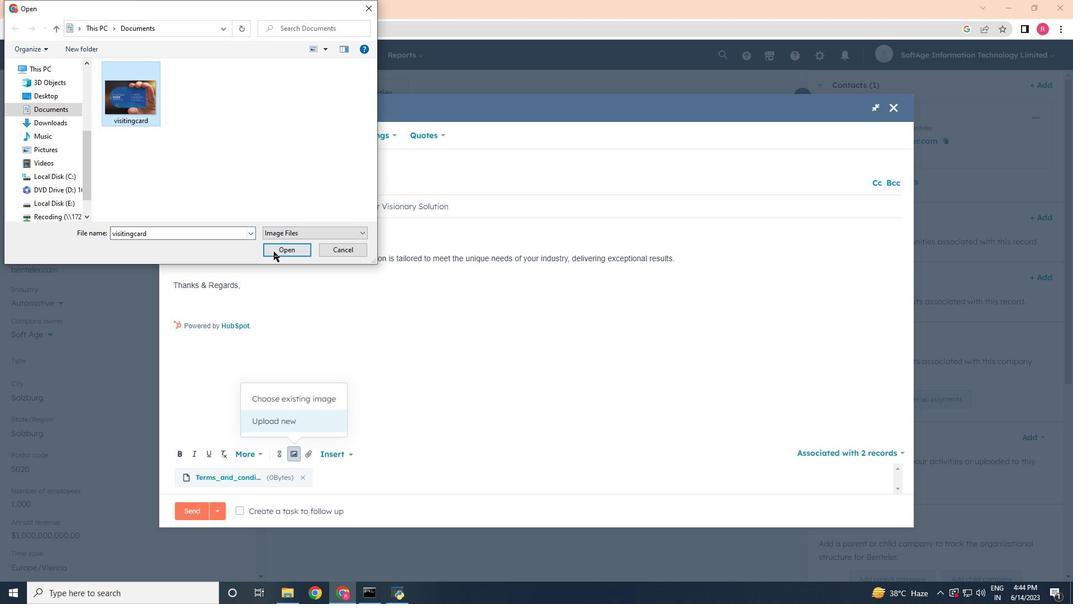 
Action: Mouse pressed left at (277, 251)
Screenshot: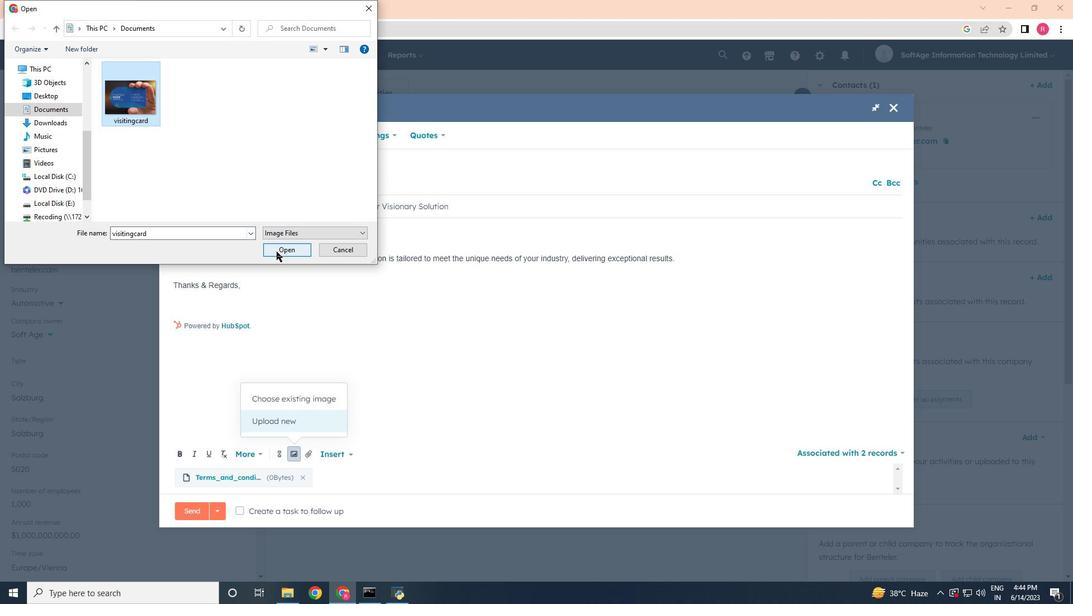 
Action: Mouse moved to (204, 263)
Screenshot: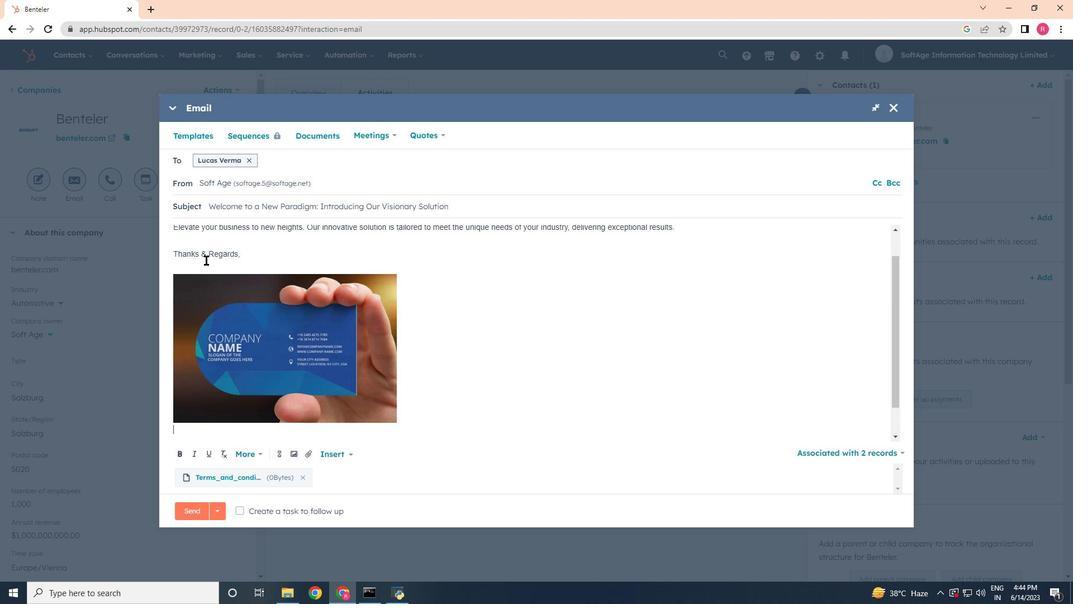 
Action: Mouse pressed left at (204, 263)
Screenshot: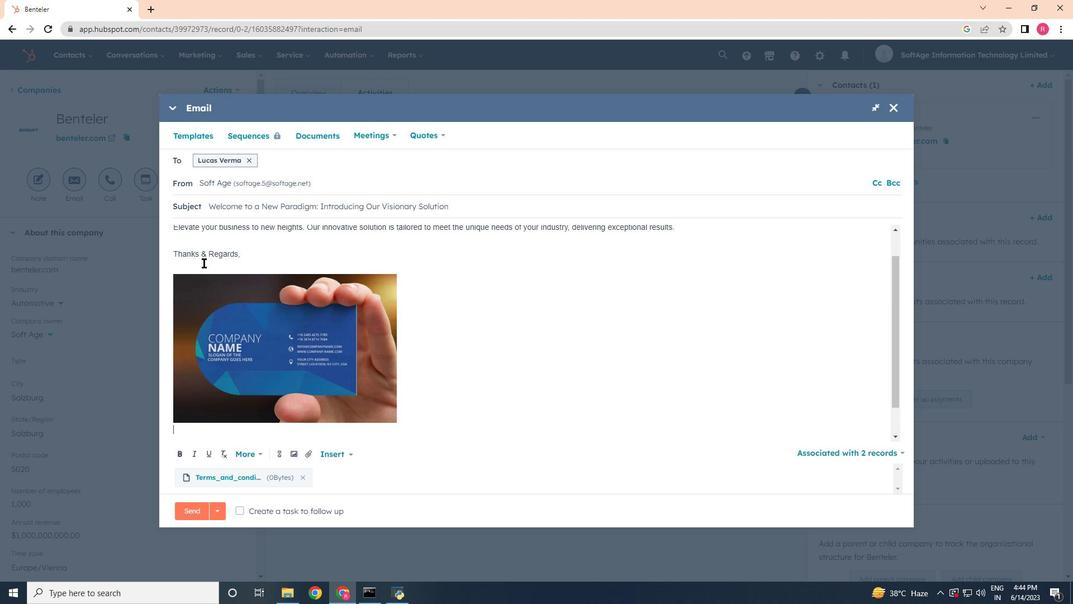 
Action: Mouse moved to (281, 455)
Screenshot: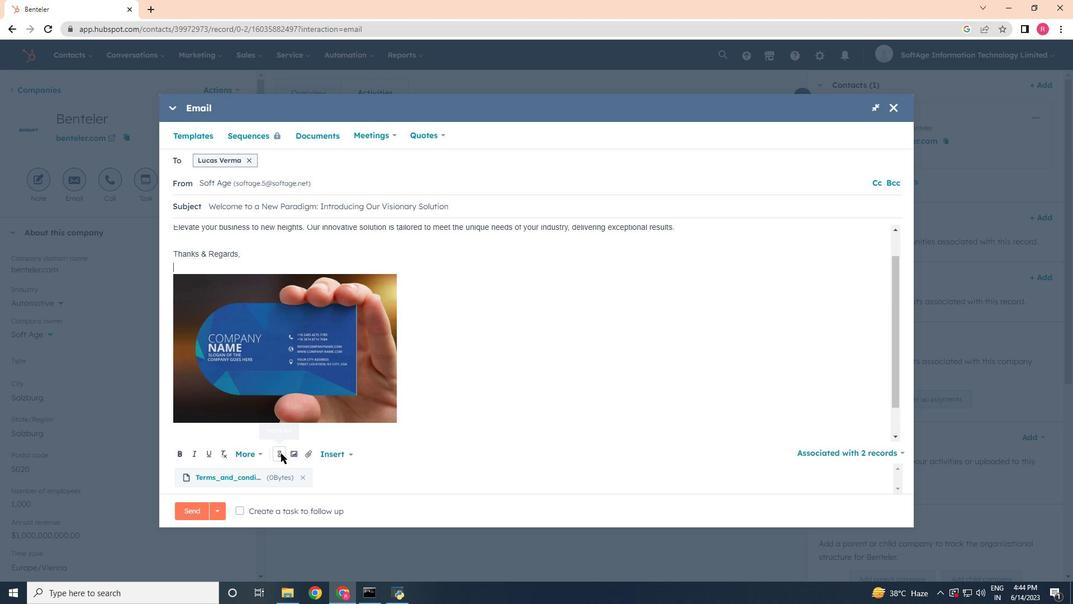 
Action: Mouse pressed left at (281, 455)
Screenshot: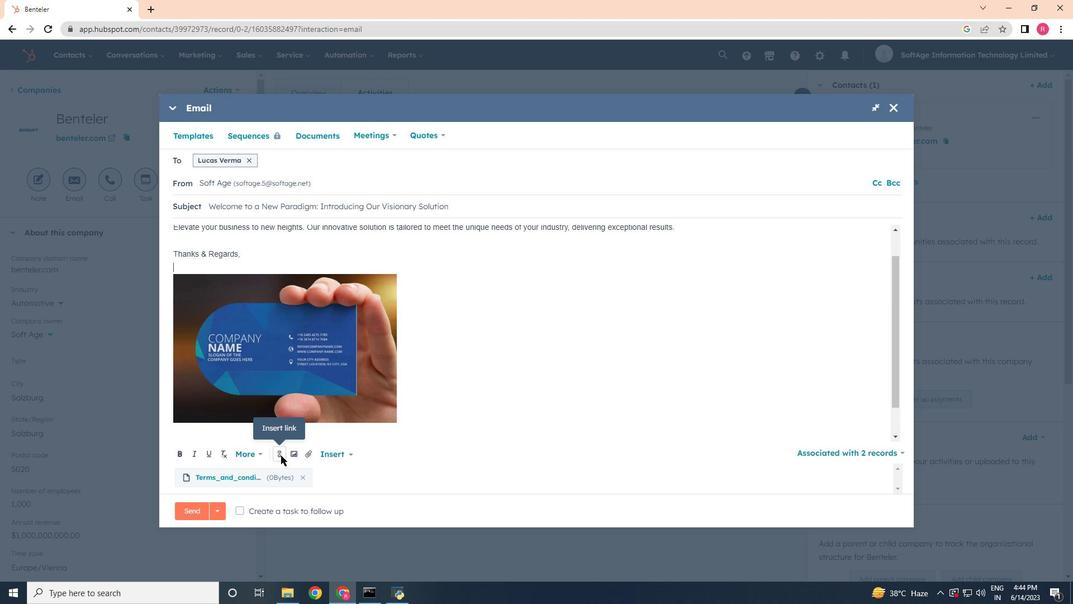 
Action: Mouse moved to (312, 333)
Screenshot: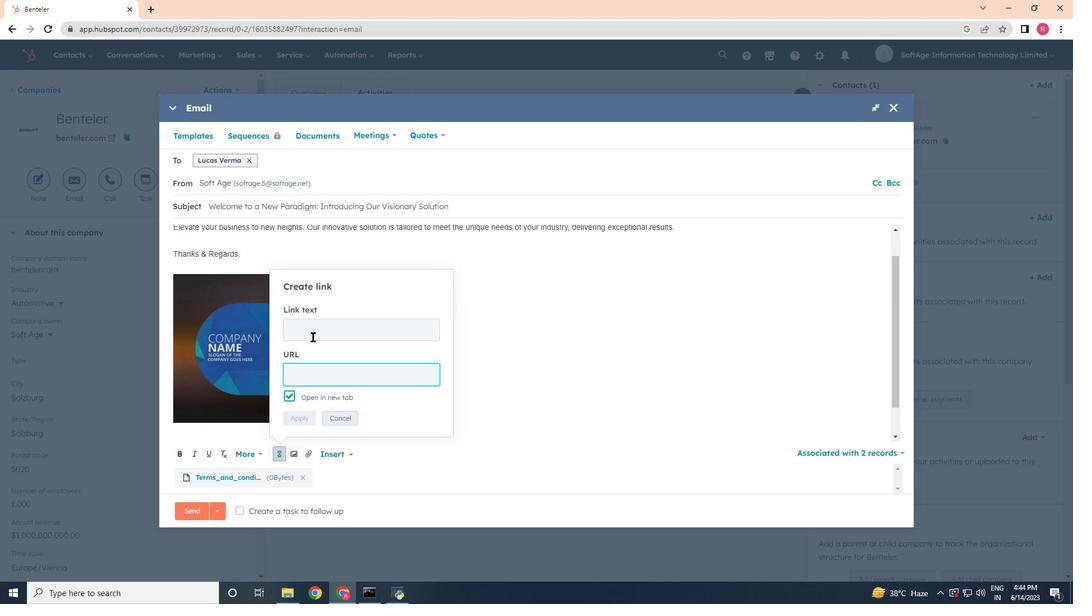 
Action: Mouse pressed left at (312, 333)
Screenshot: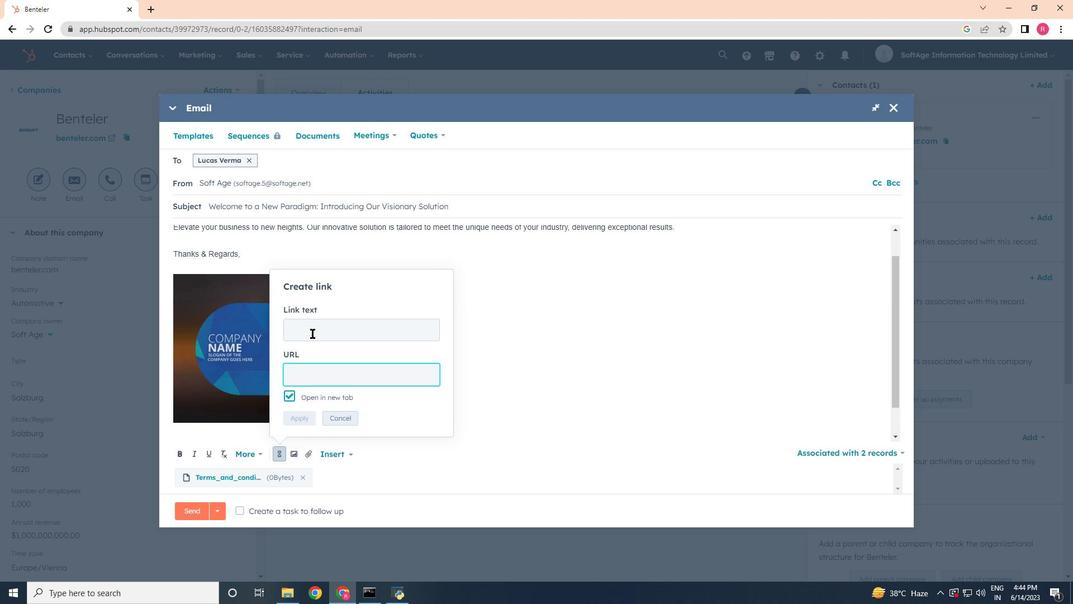 
Action: Mouse moved to (279, 350)
Screenshot: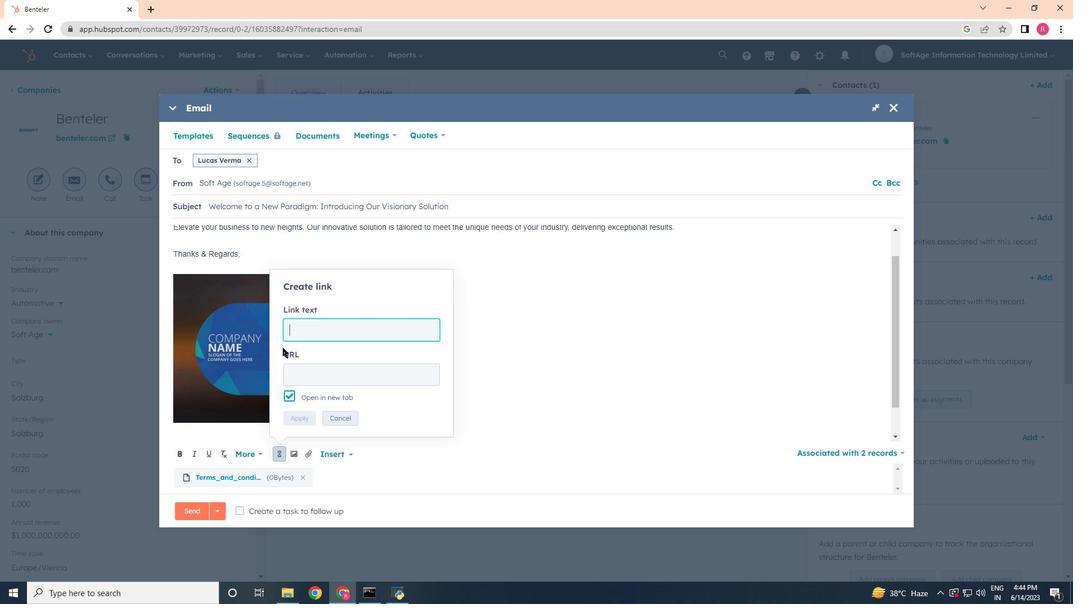 
Action: Key pressed <Key.shift><Key.shift>Flickr
Screenshot: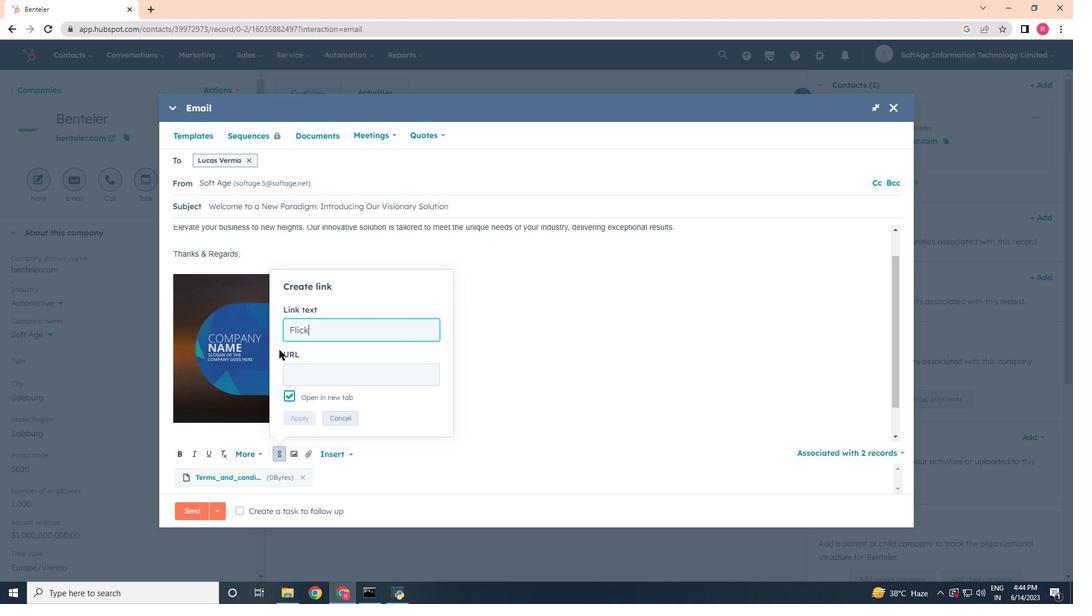 
Action: Mouse moved to (299, 374)
Screenshot: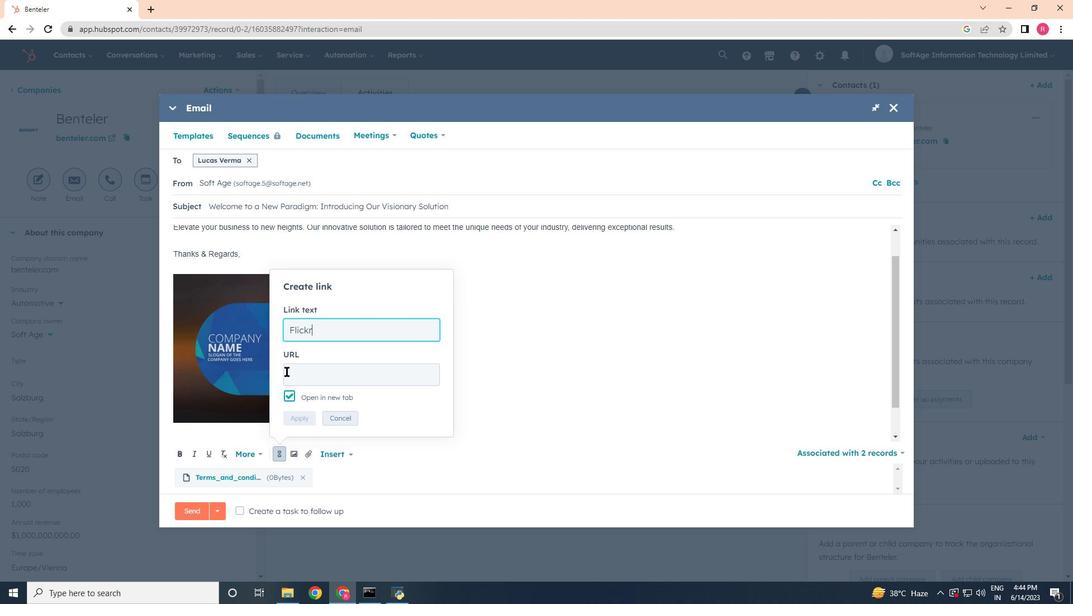 
Action: Mouse pressed left at (299, 374)
Screenshot: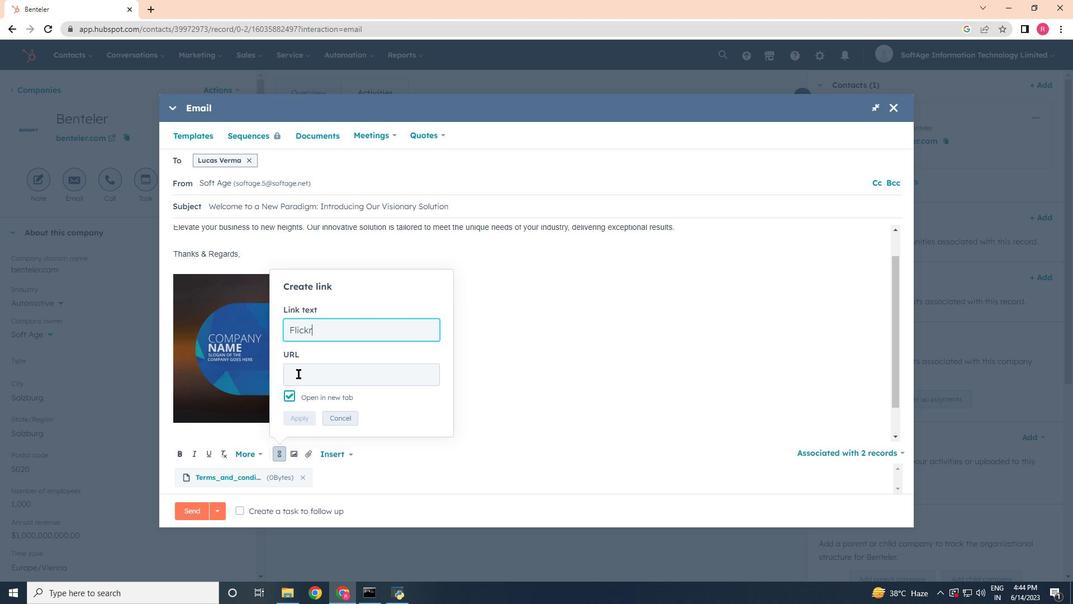 
Action: Mouse moved to (280, 384)
Screenshot: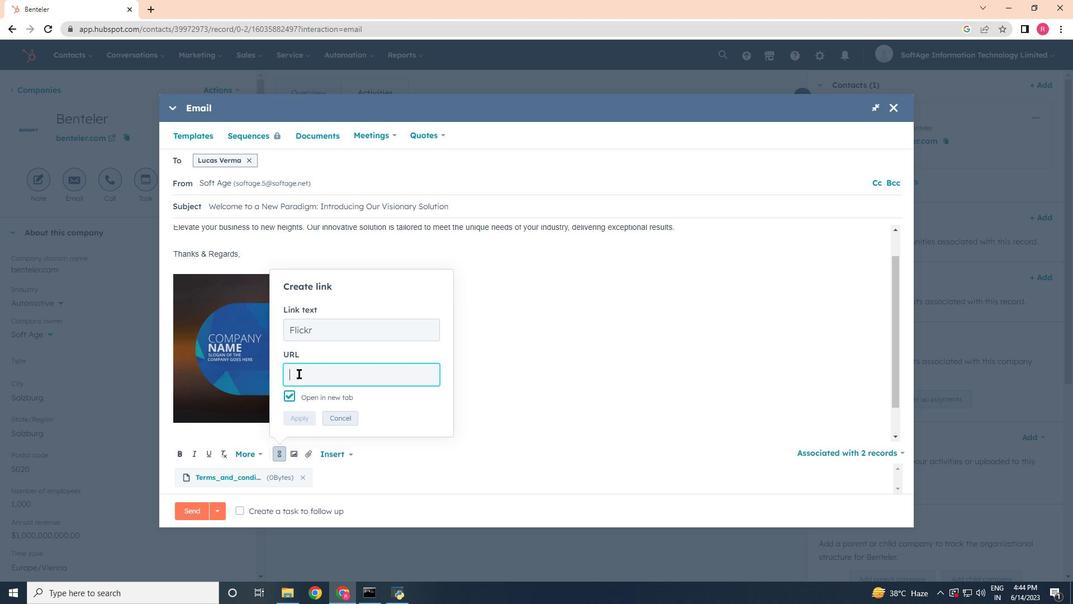 
Action: Key pressed www.flikr
Screenshot: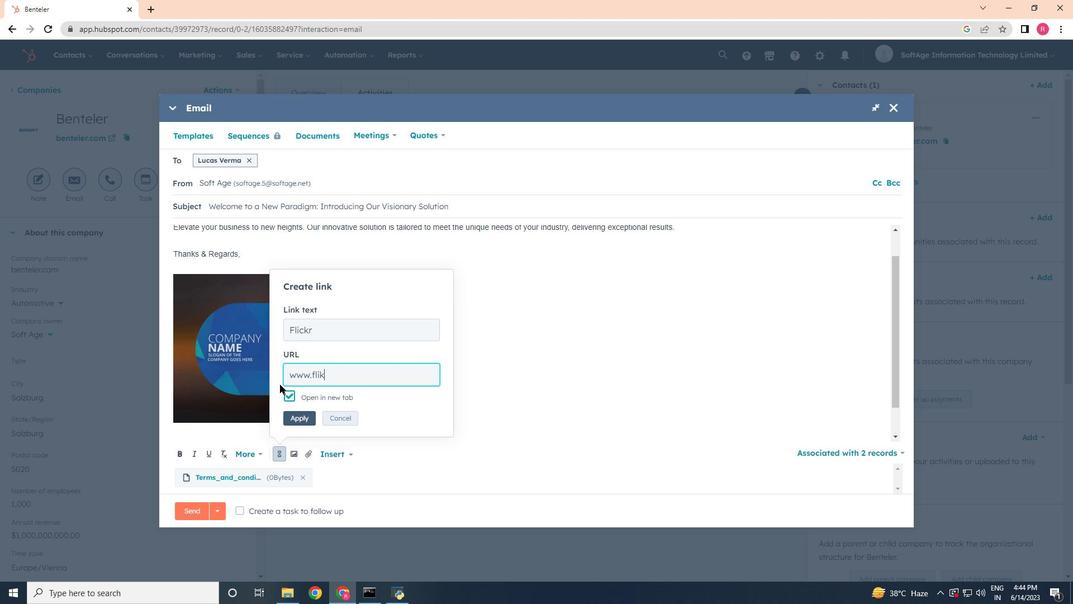 
Action: Mouse moved to (323, 376)
Screenshot: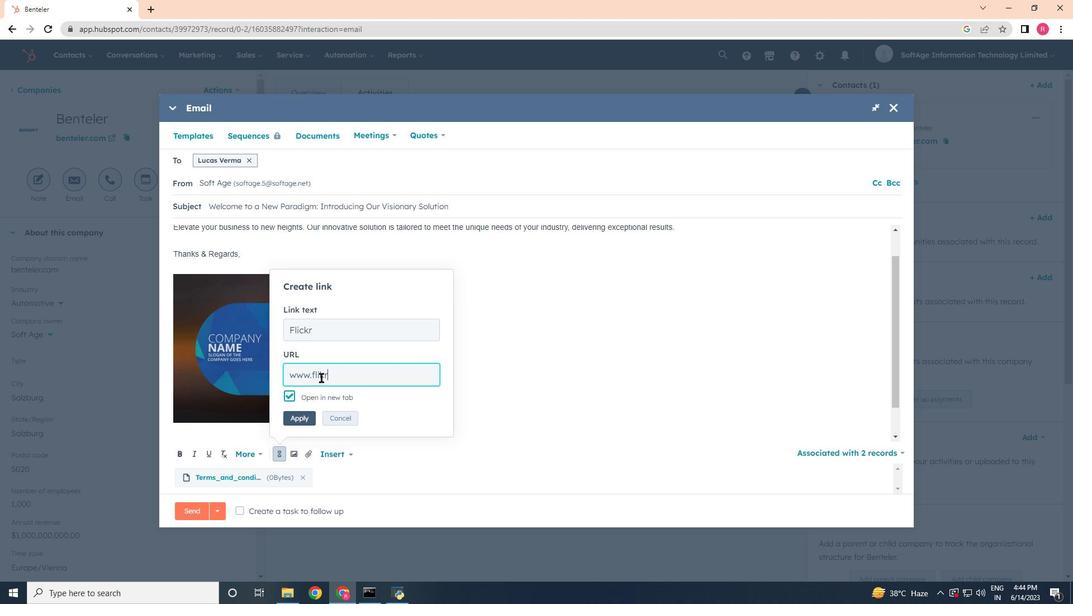 
Action: Mouse pressed left at (323, 376)
Screenshot: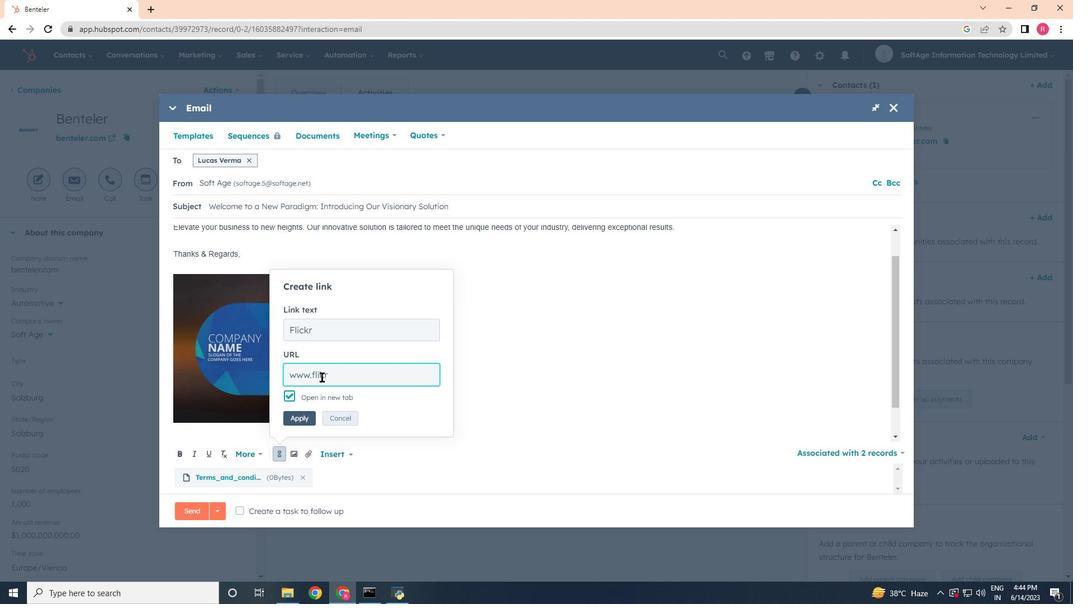 
Action: Mouse moved to (283, 410)
Screenshot: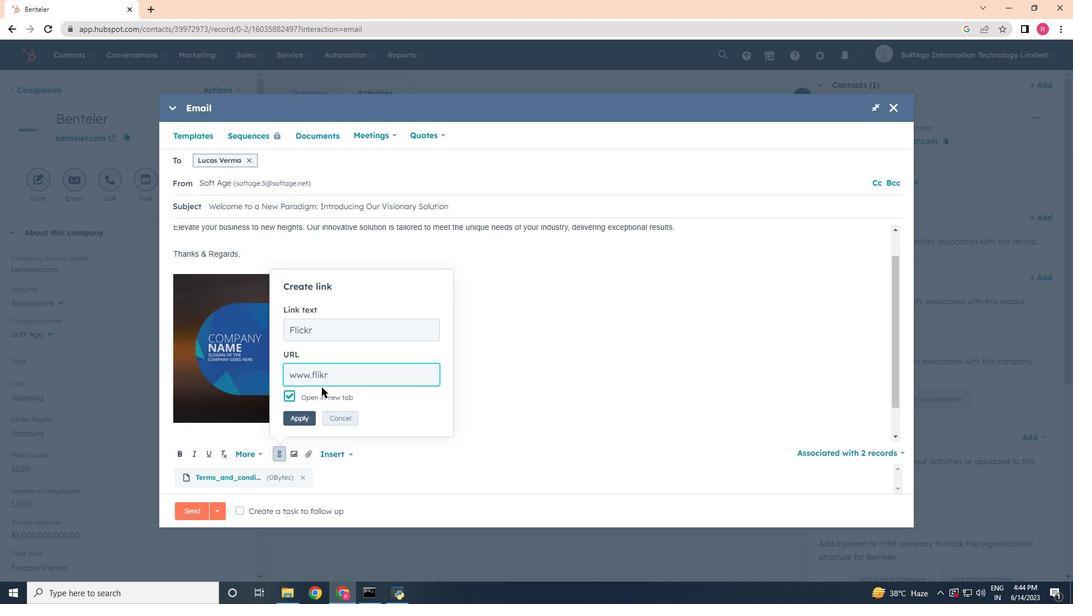 
Action: Key pressed <Key.backspace>ck
Screenshot: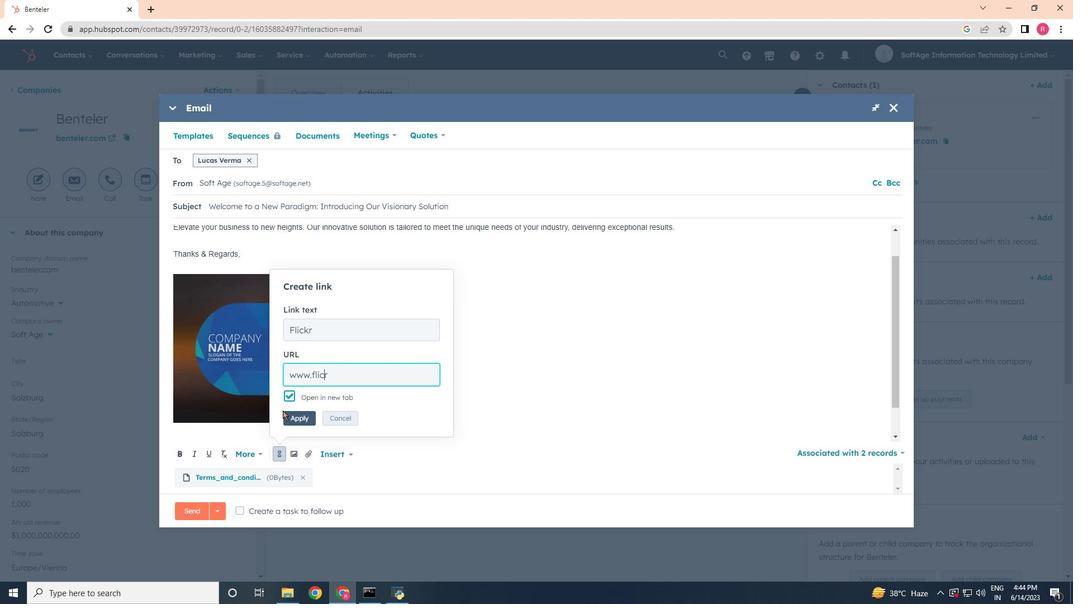 
Action: Mouse moved to (356, 378)
Screenshot: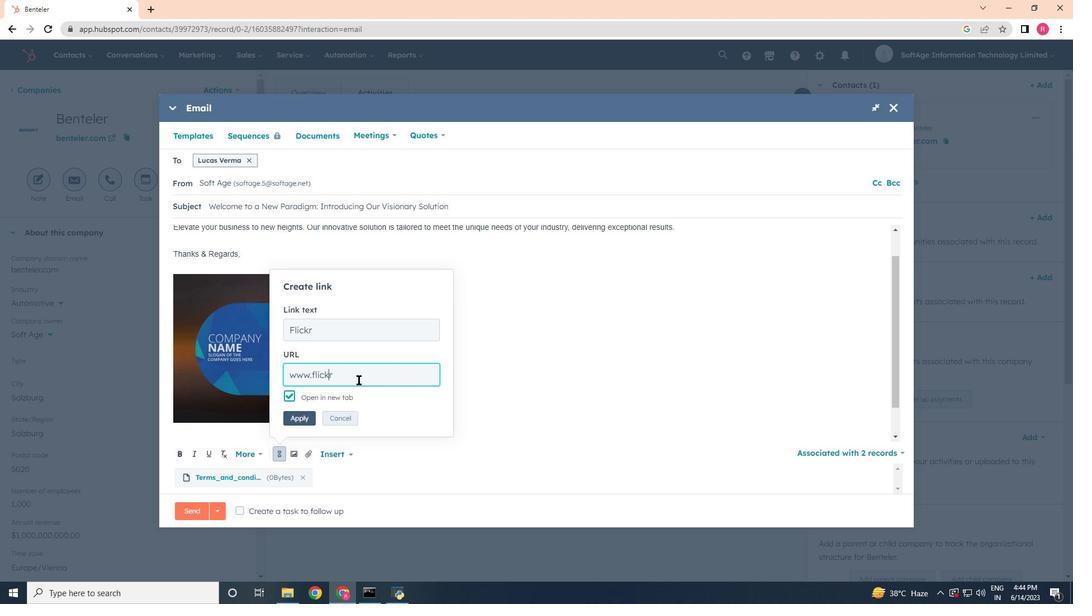 
Action: Mouse pressed left at (356, 378)
Screenshot: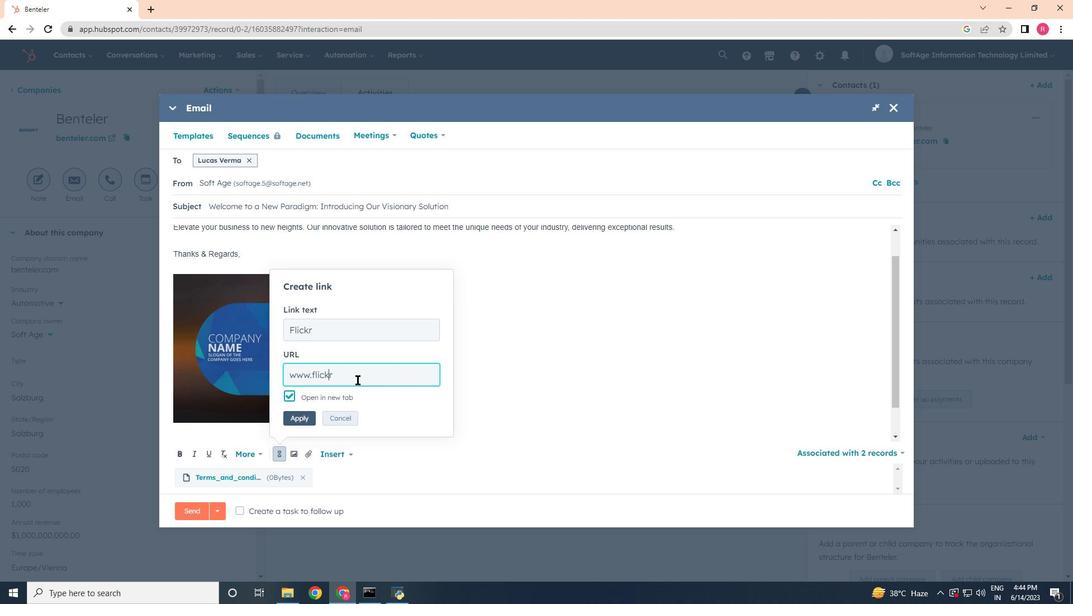 
Action: Mouse moved to (359, 375)
Screenshot: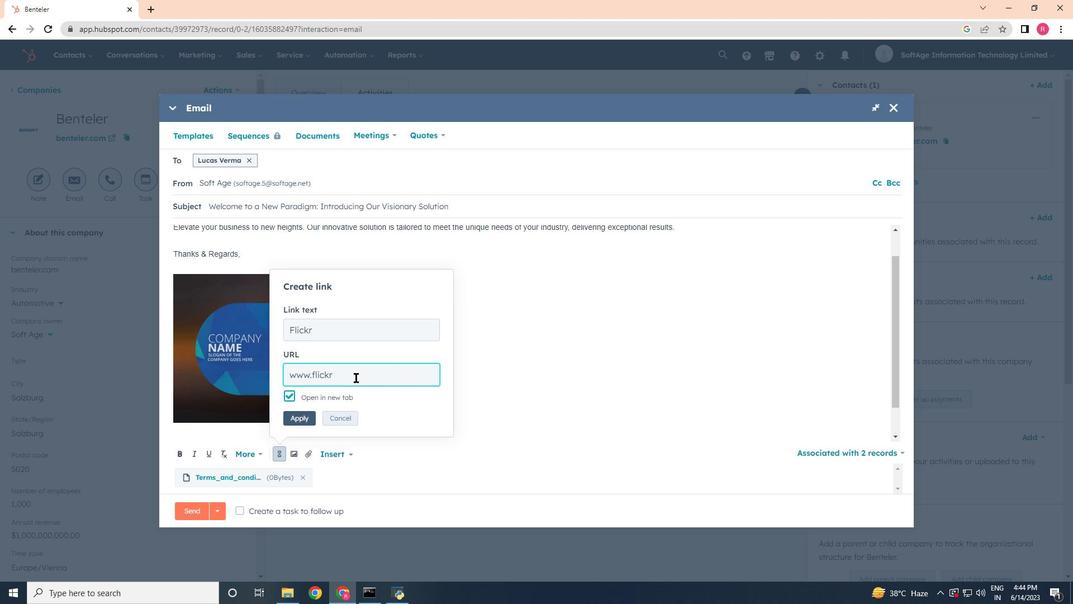 
Action: Key pressed .com
Screenshot: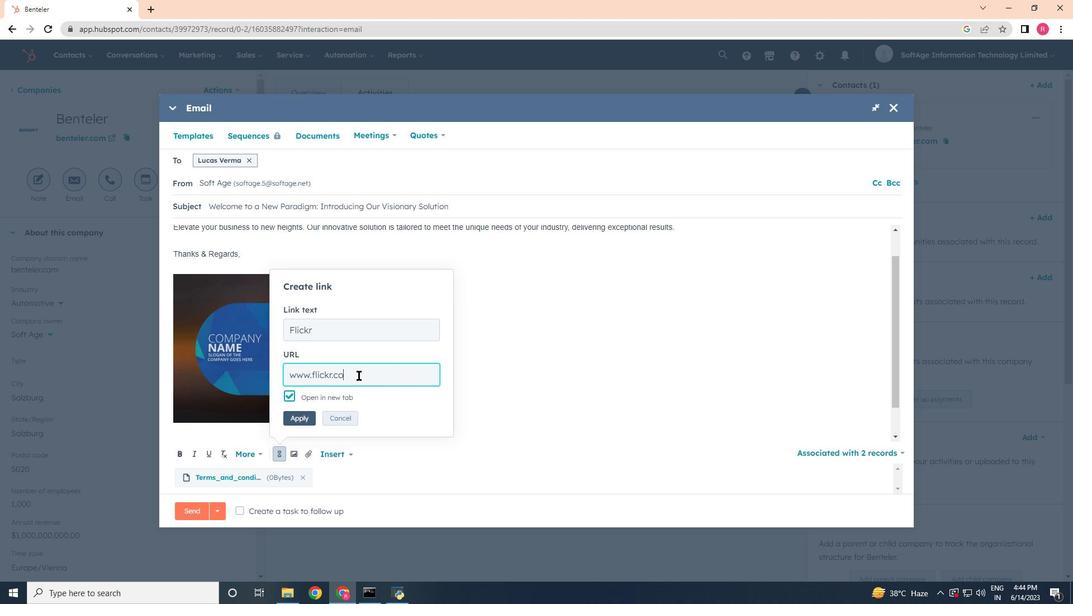 
Action: Mouse moved to (296, 417)
Screenshot: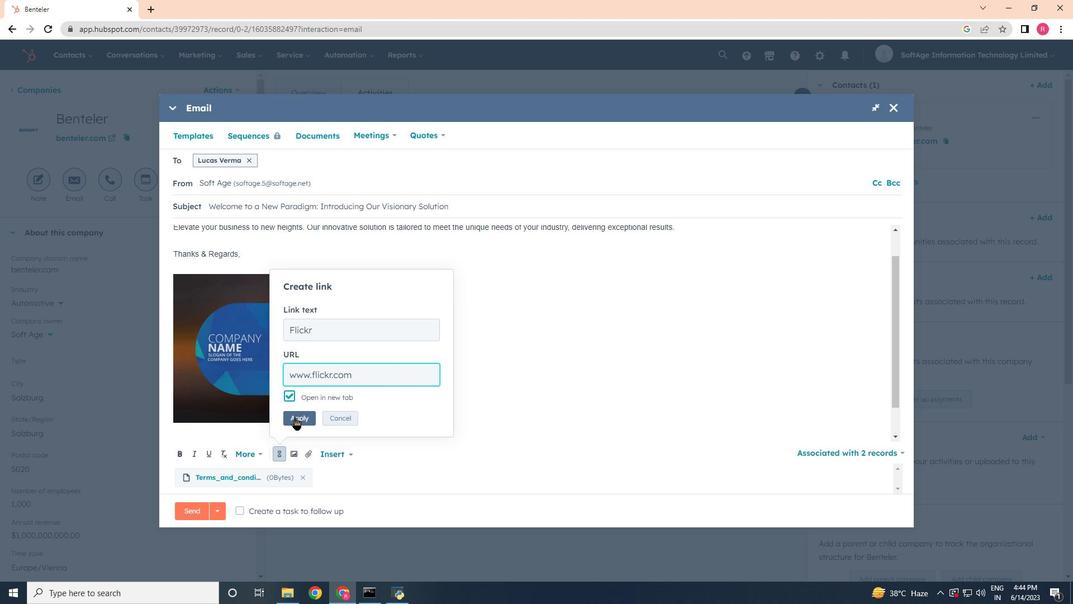
Action: Mouse pressed left at (296, 417)
Screenshot: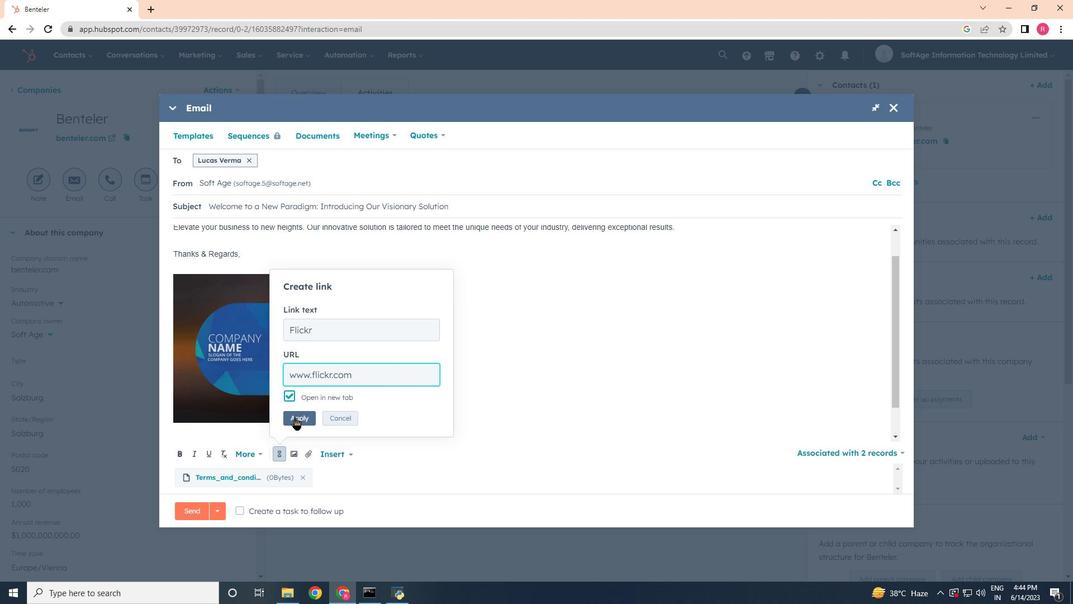 
Action: Mouse moved to (244, 511)
Screenshot: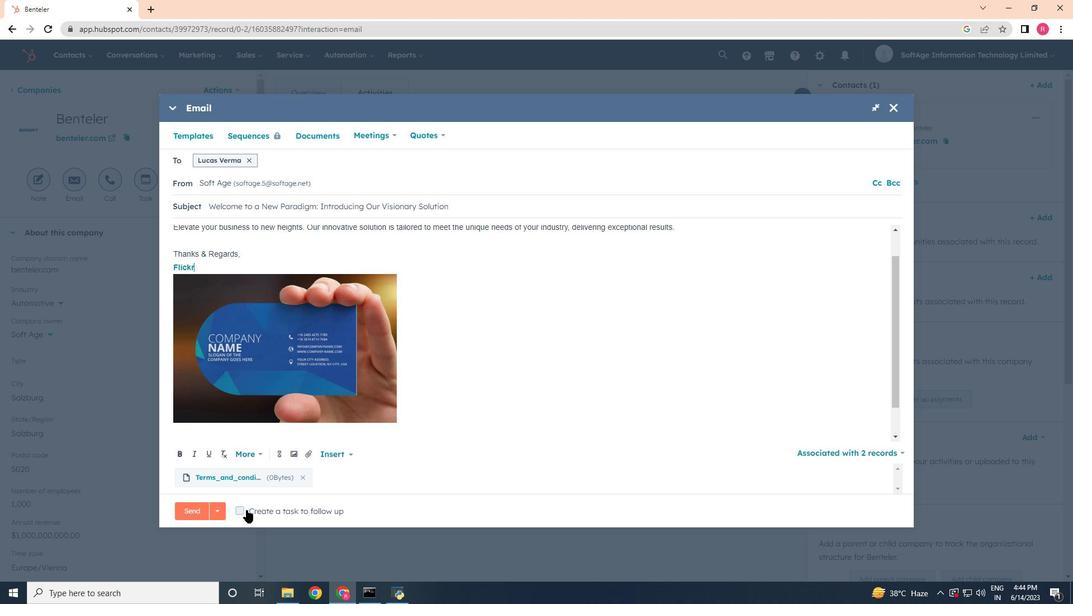 
Action: Mouse pressed left at (244, 511)
Screenshot: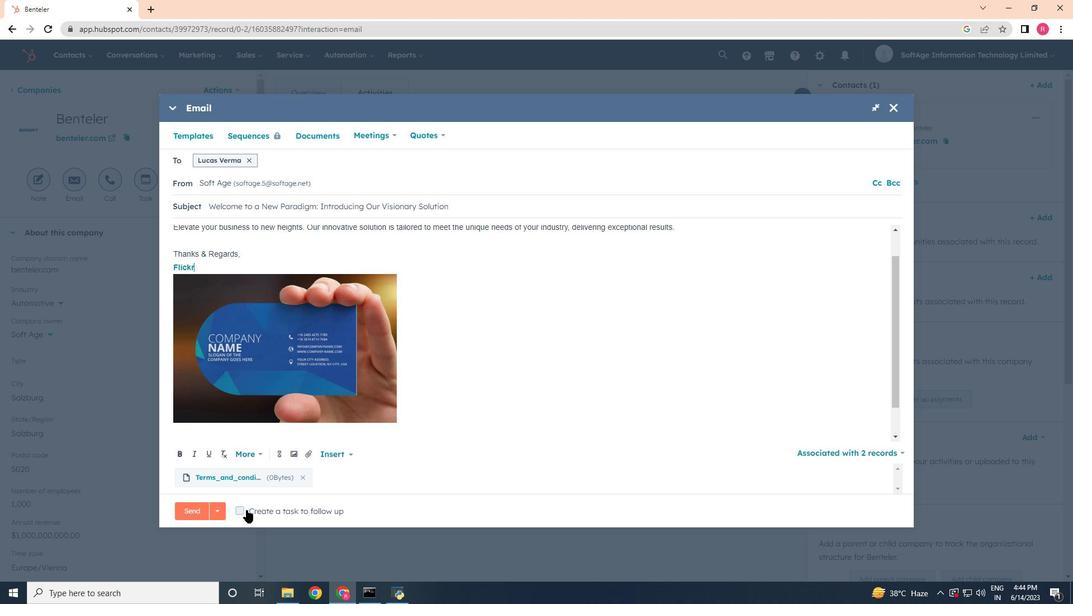 
Action: Mouse moved to (461, 511)
Screenshot: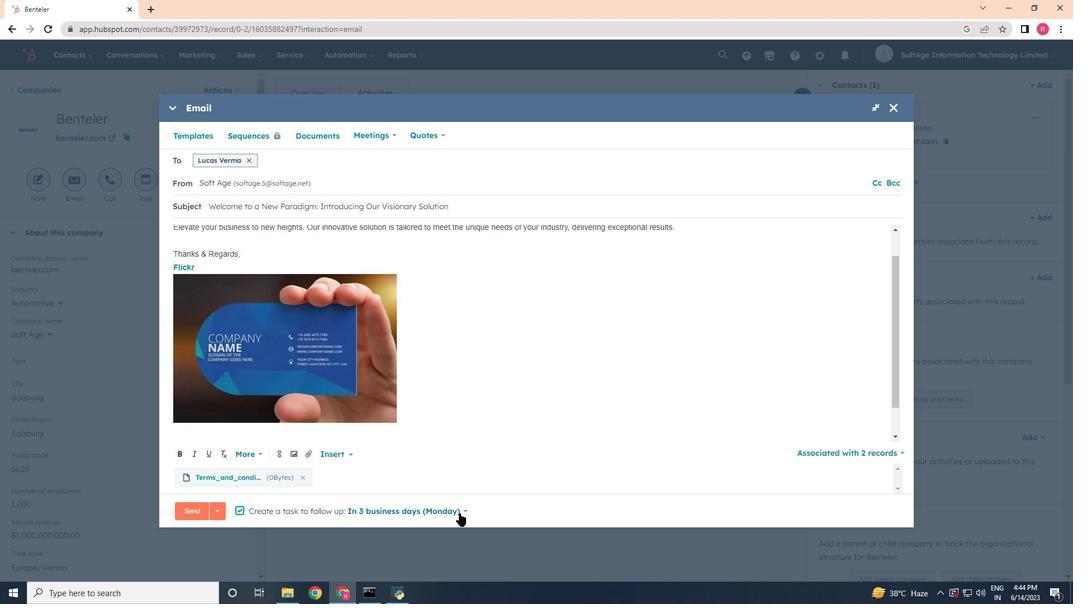 
Action: Mouse pressed left at (461, 511)
Screenshot: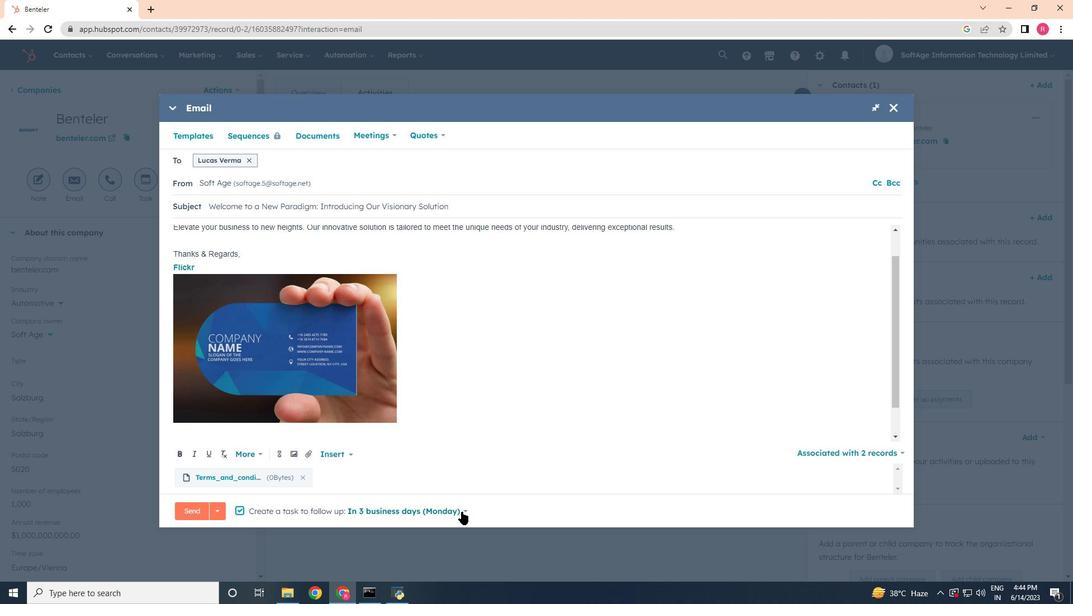 
Action: Mouse moved to (392, 425)
Screenshot: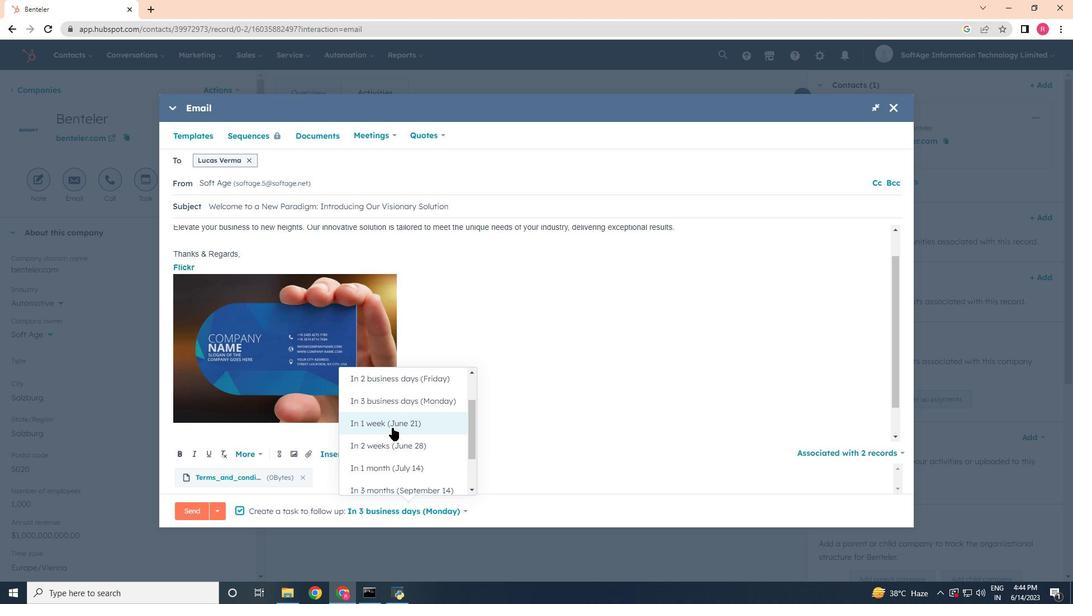 
Action: Mouse pressed left at (392, 425)
Screenshot: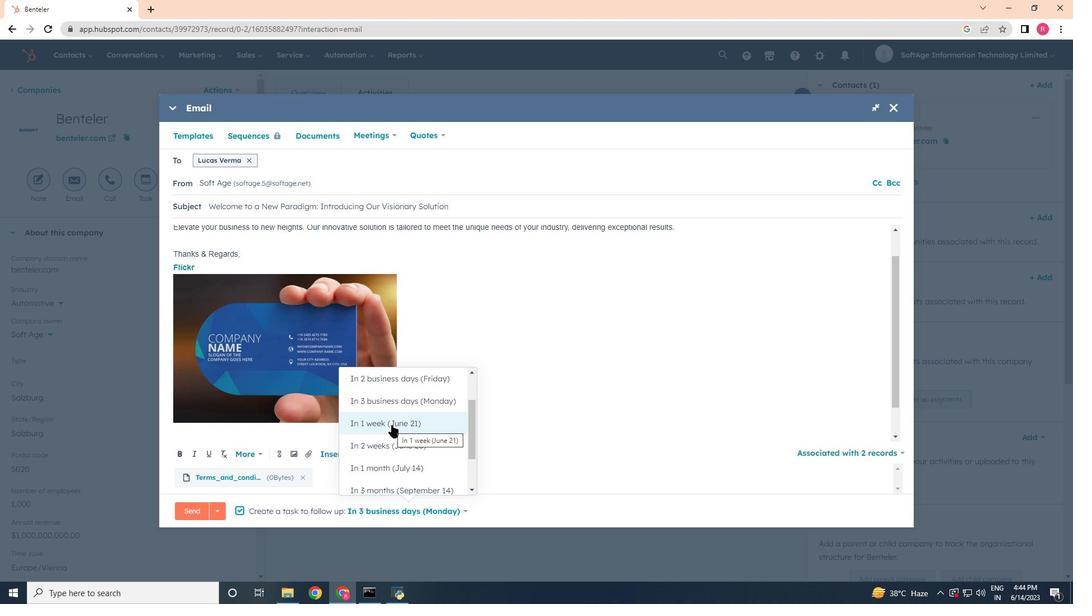 
Action: Mouse moved to (190, 510)
Screenshot: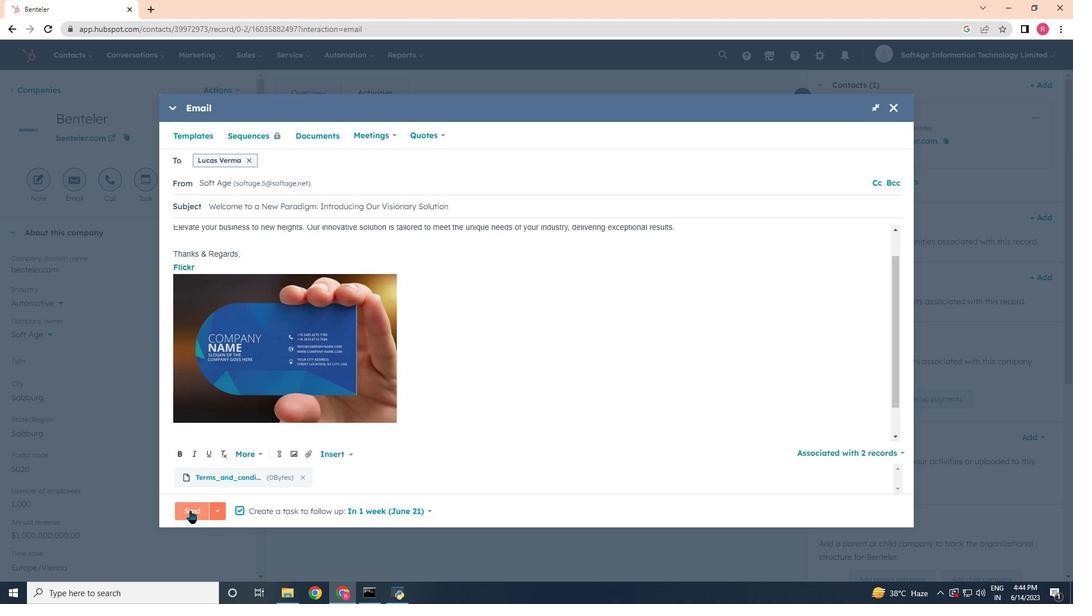
Action: Mouse pressed left at (190, 510)
Screenshot: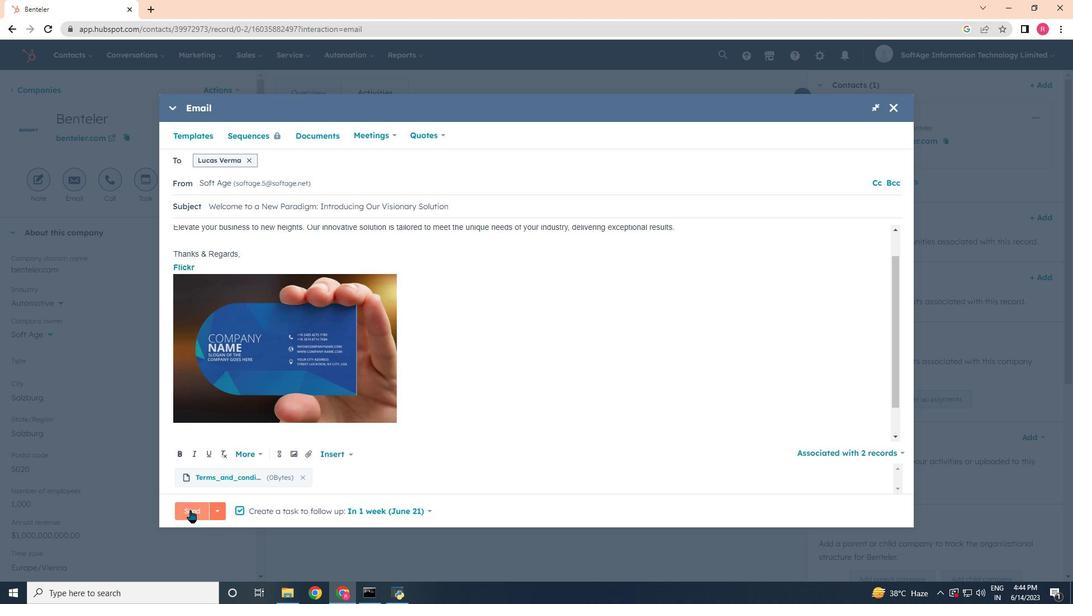 
Action: Mouse moved to (190, 510)
Screenshot: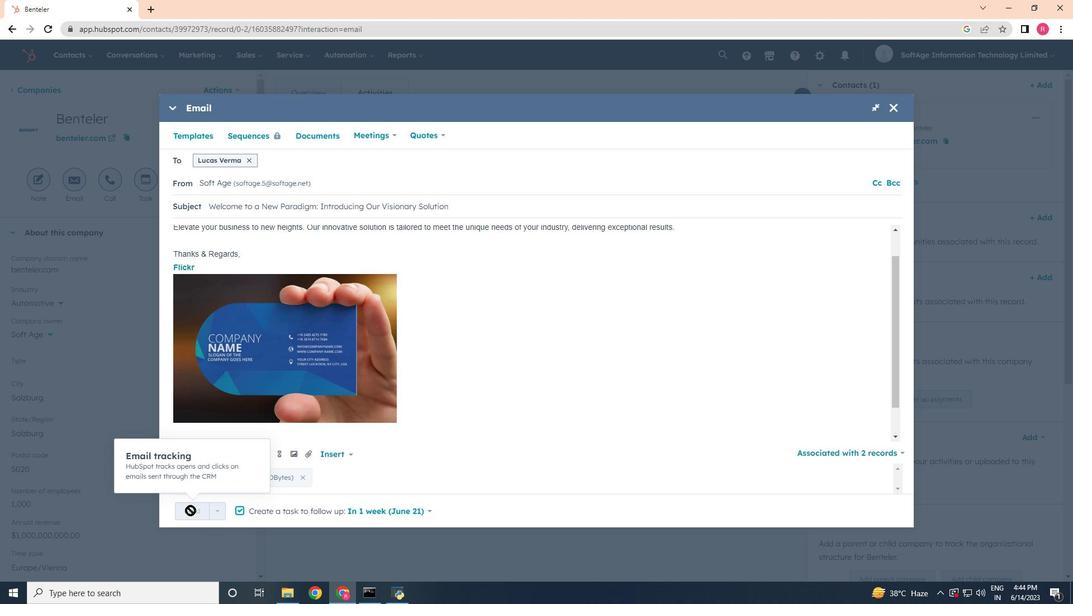 
